 Task: Search one way flight ticket for 5 adults, 2 children, 1 infant in seat and 1 infant on lap in economy from Lynchburg: Lynchburg Regional Airport (preston Glenn Field) to Laramie: Laramie Regional Airport on 8-3-2023. Choice of flights is JetBlue. Number of bags: 2 carry on bags. Price is upto 88000. Outbound departure time preference is 5:15.
Action: Mouse moved to (315, 133)
Screenshot: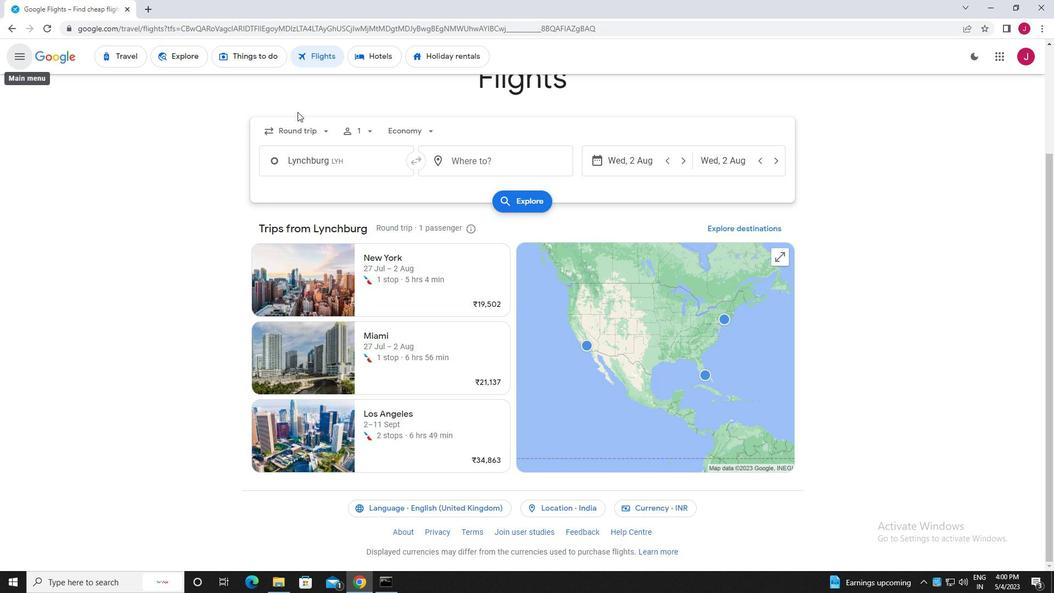 
Action: Mouse pressed left at (315, 133)
Screenshot: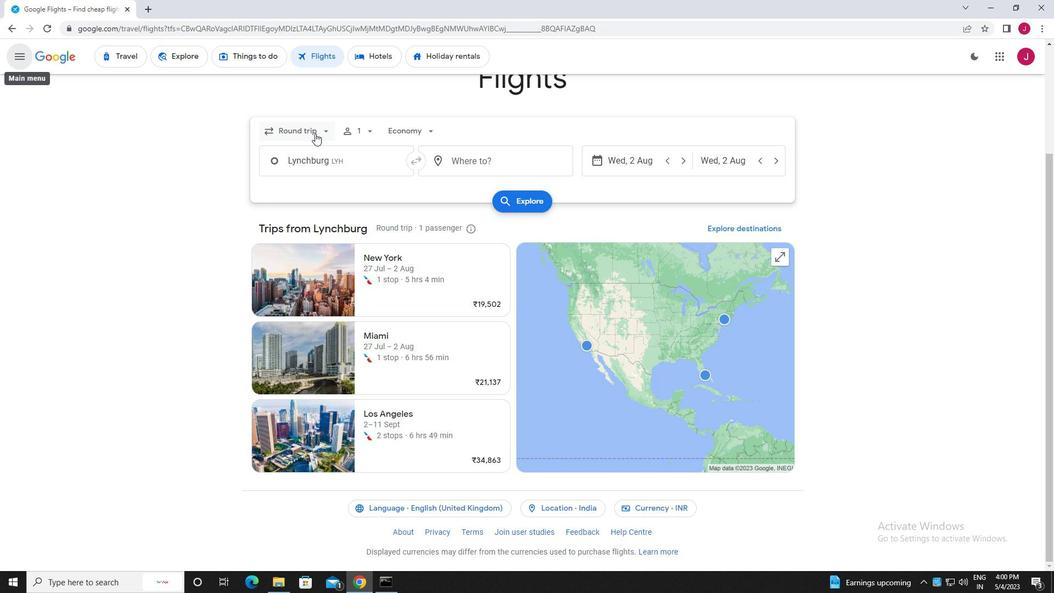 
Action: Mouse moved to (309, 181)
Screenshot: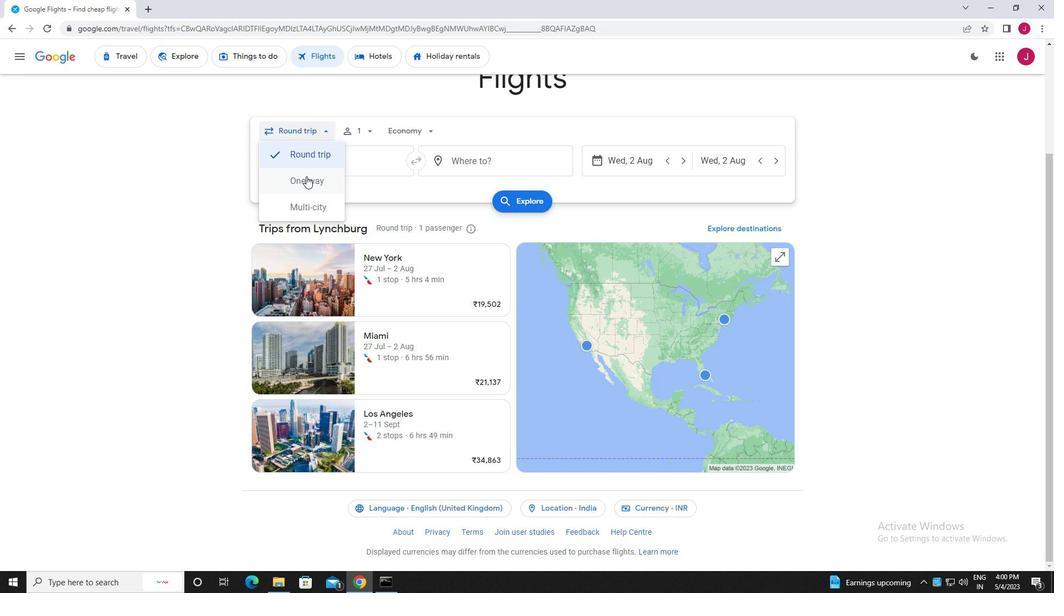 
Action: Mouse pressed left at (309, 181)
Screenshot: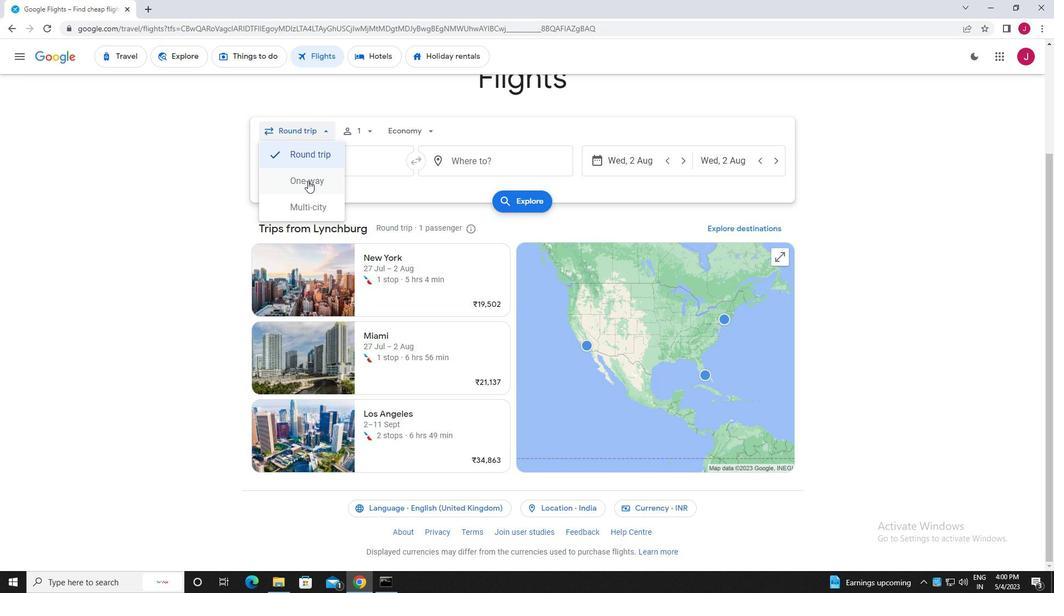 
Action: Mouse moved to (359, 131)
Screenshot: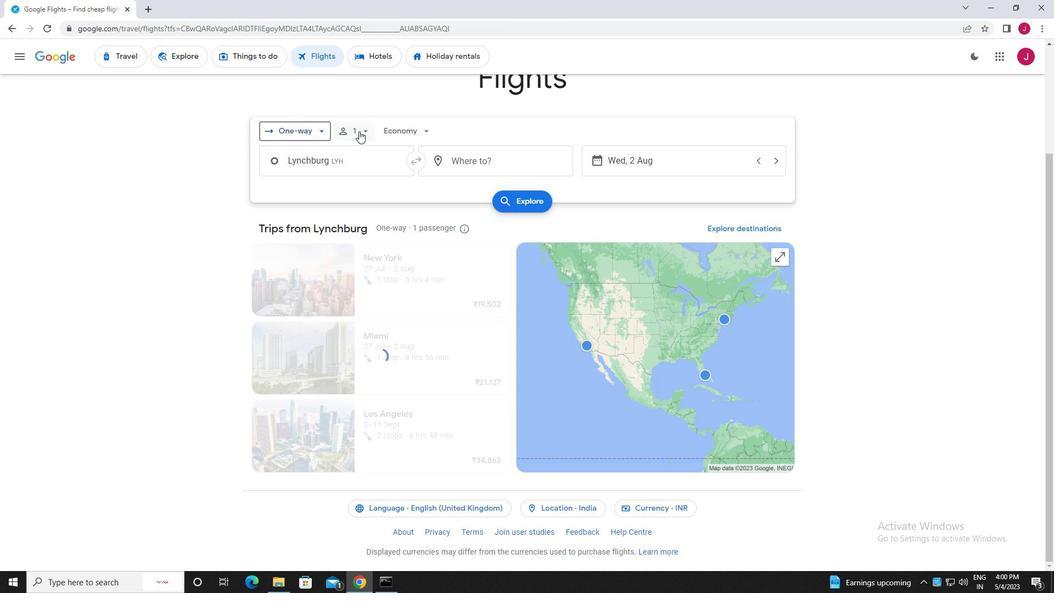 
Action: Mouse pressed left at (359, 131)
Screenshot: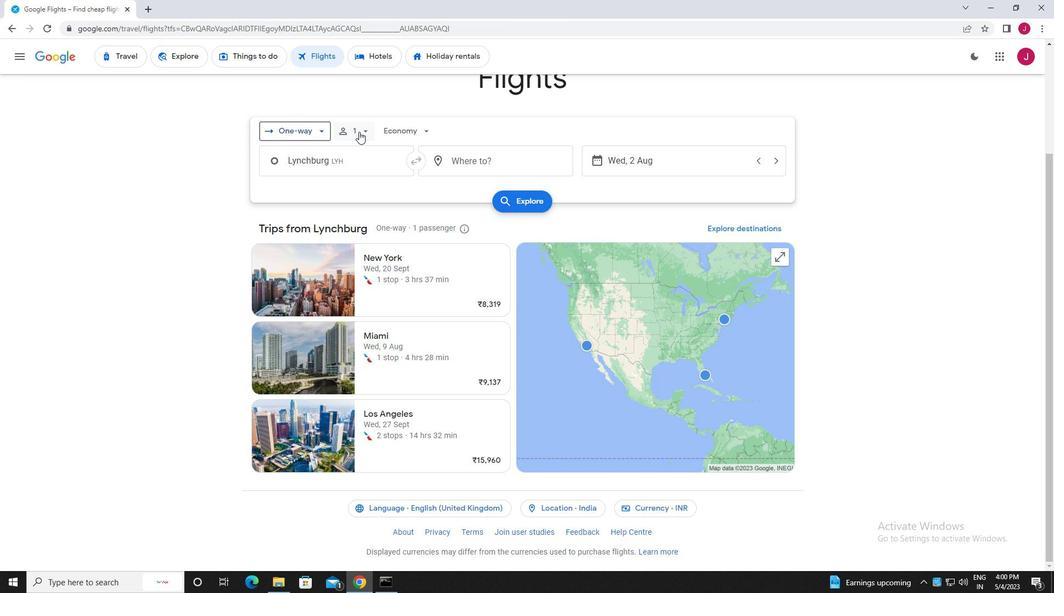 
Action: Mouse moved to (449, 161)
Screenshot: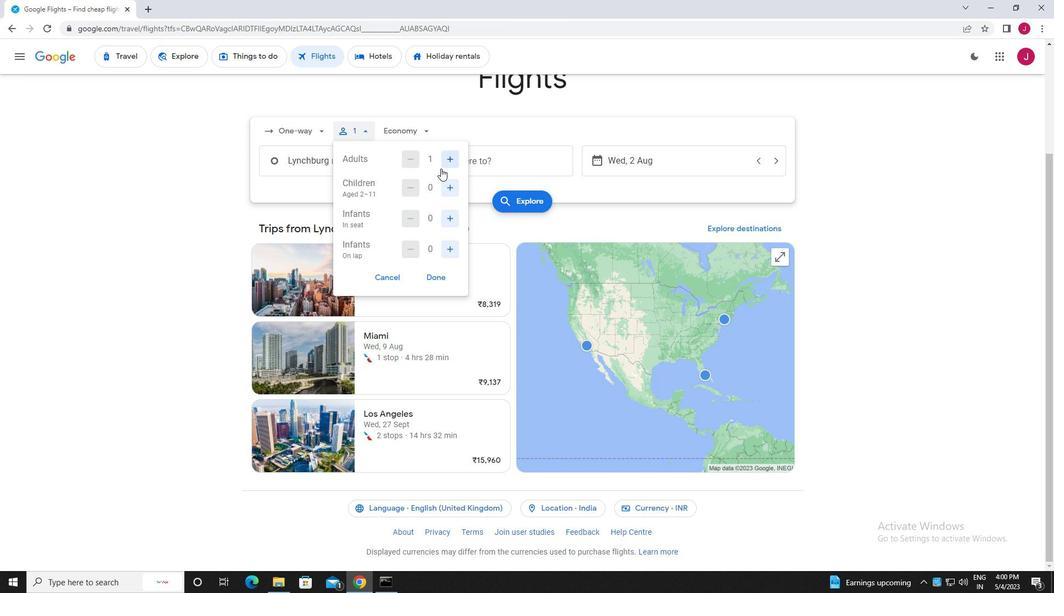 
Action: Mouse pressed left at (449, 161)
Screenshot: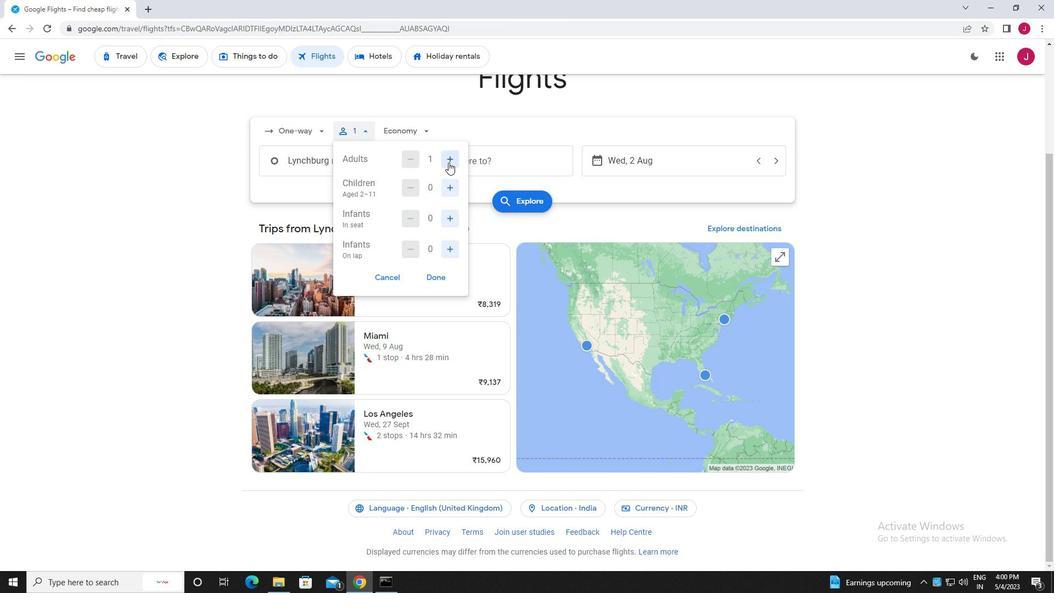 
Action: Mouse pressed left at (449, 161)
Screenshot: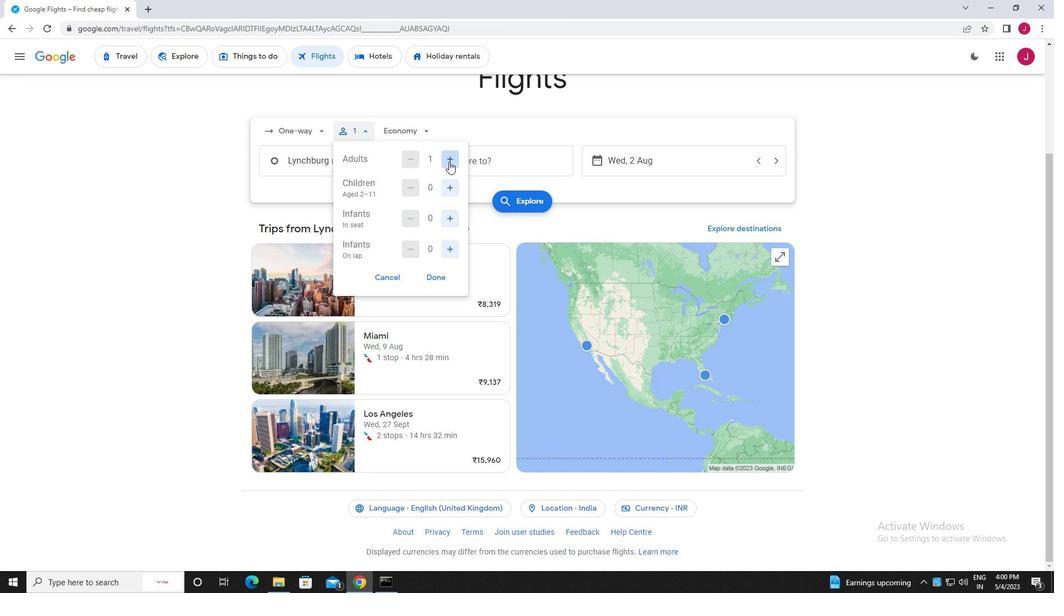 
Action: Mouse moved to (449, 161)
Screenshot: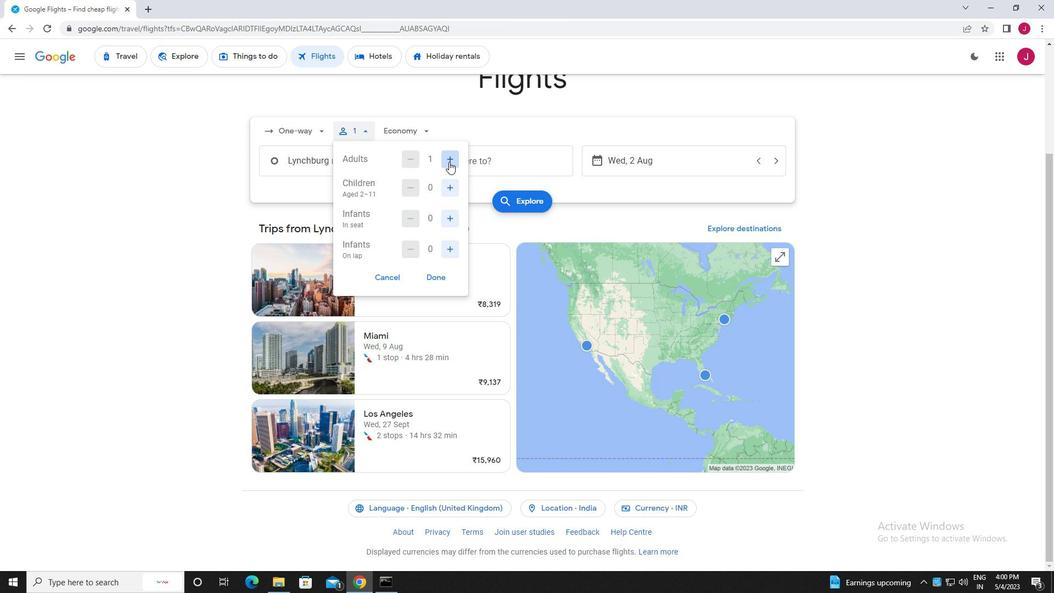 
Action: Mouse pressed left at (449, 161)
Screenshot: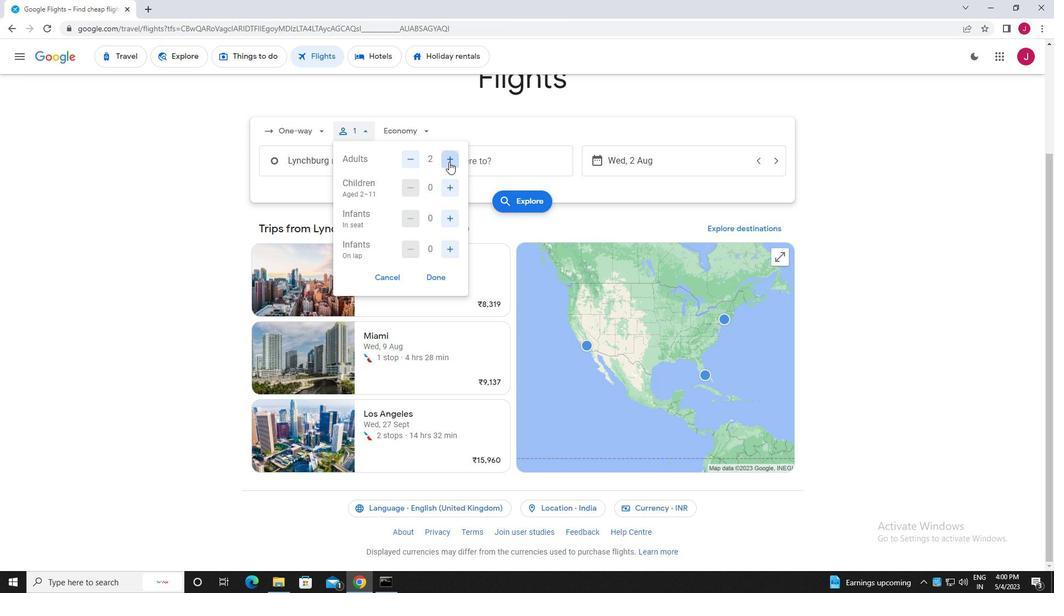 
Action: Mouse moved to (449, 161)
Screenshot: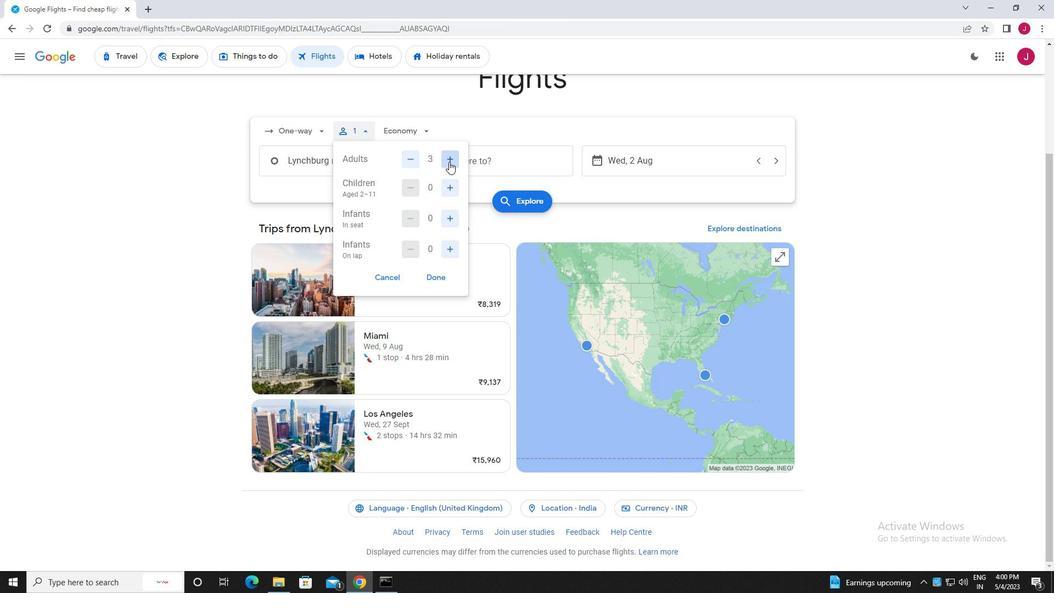 
Action: Mouse pressed left at (449, 161)
Screenshot: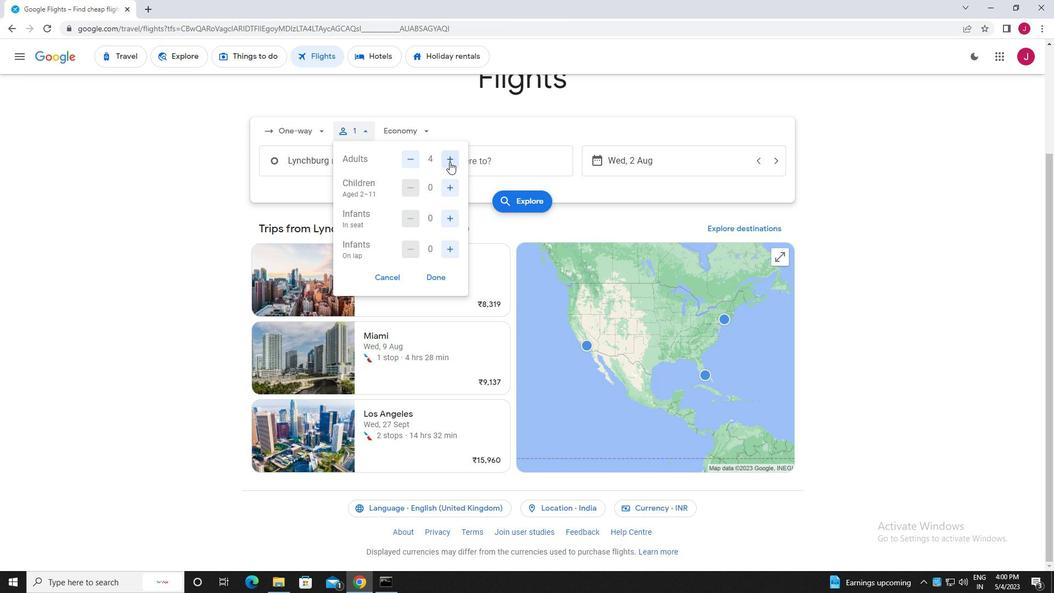 
Action: Mouse moved to (448, 188)
Screenshot: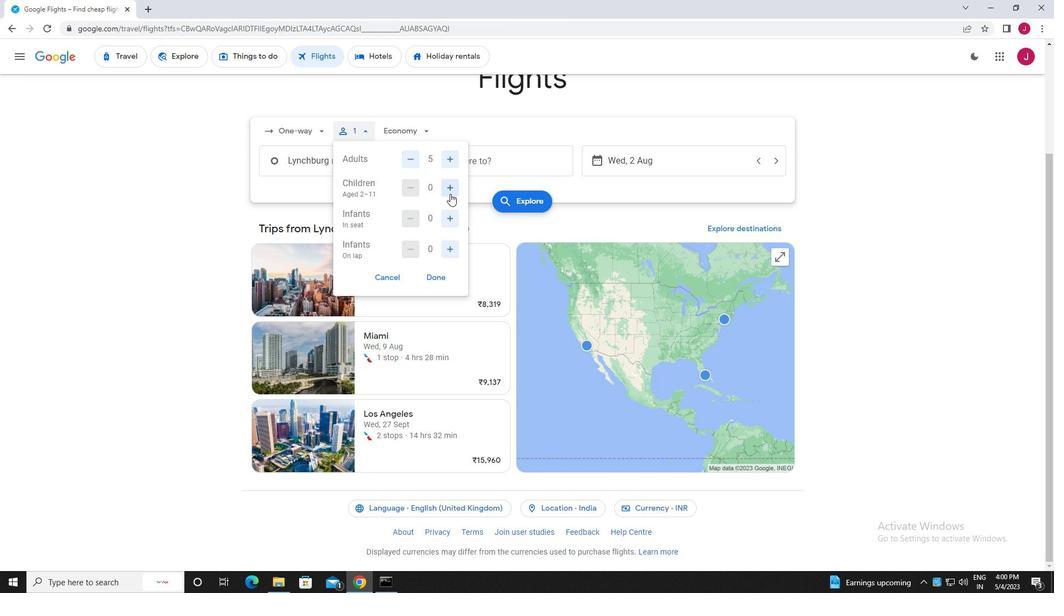 
Action: Mouse pressed left at (448, 188)
Screenshot: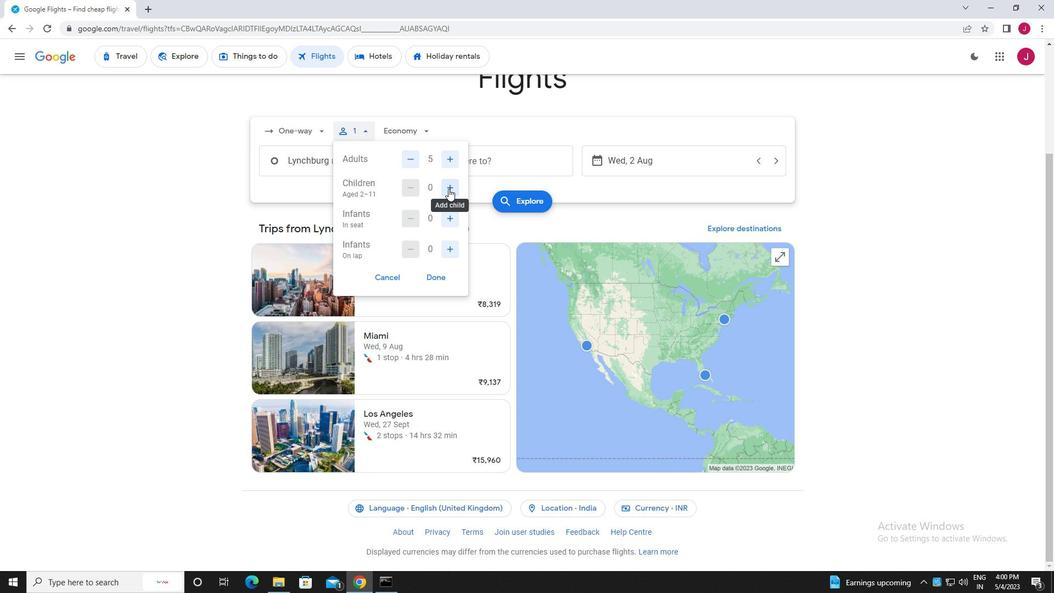 
Action: Mouse pressed left at (448, 188)
Screenshot: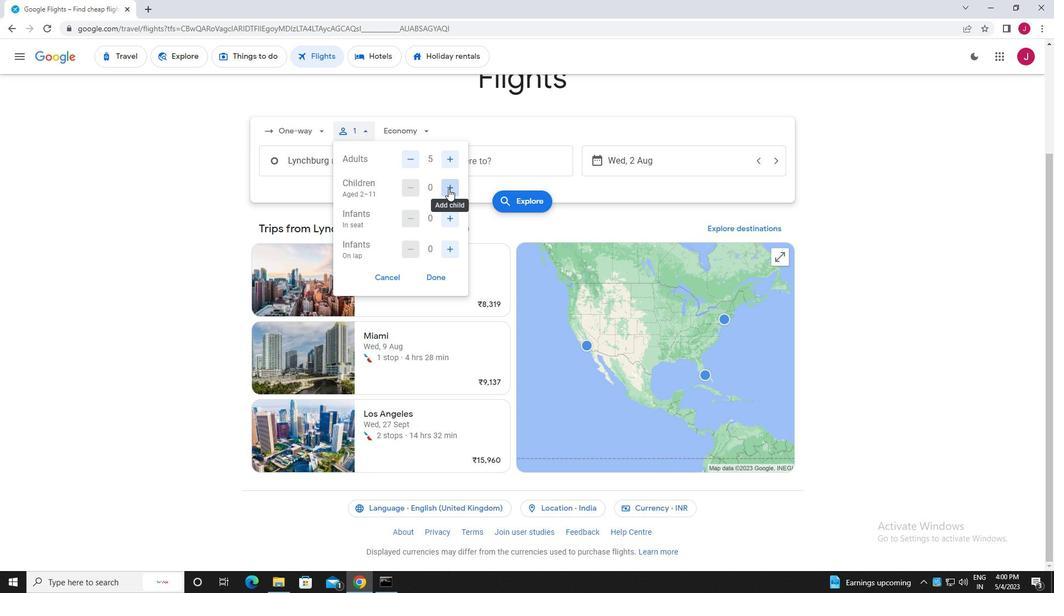 
Action: Mouse moved to (448, 220)
Screenshot: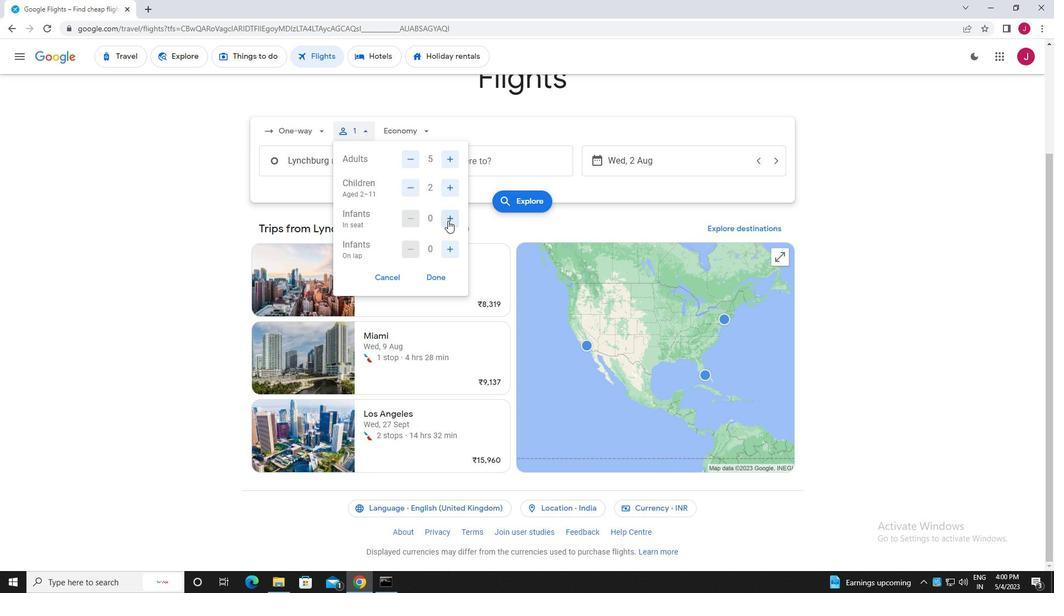 
Action: Mouse pressed left at (448, 220)
Screenshot: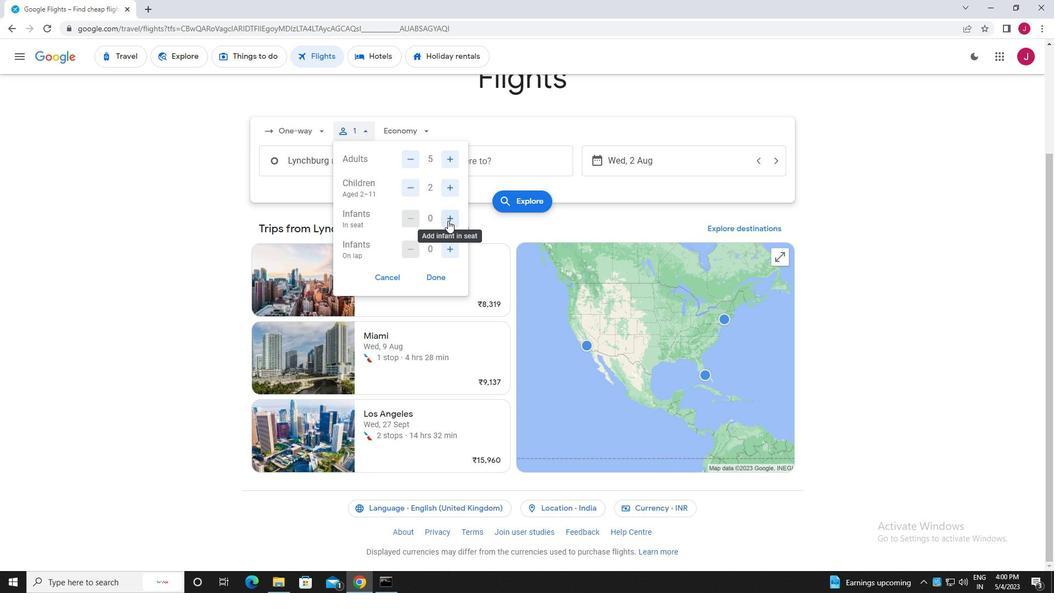 
Action: Mouse moved to (450, 248)
Screenshot: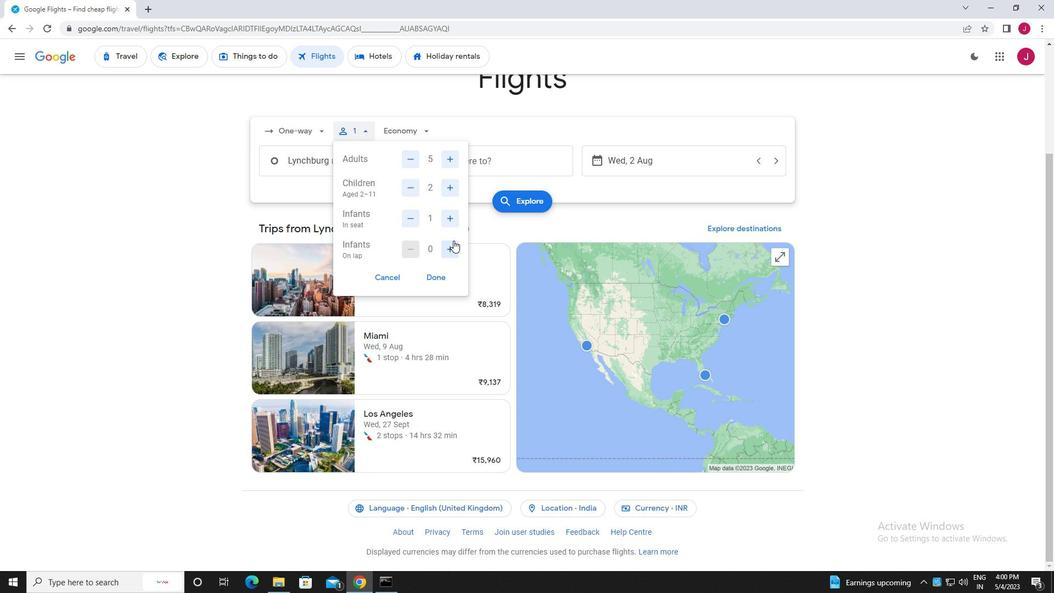 
Action: Mouse pressed left at (450, 248)
Screenshot: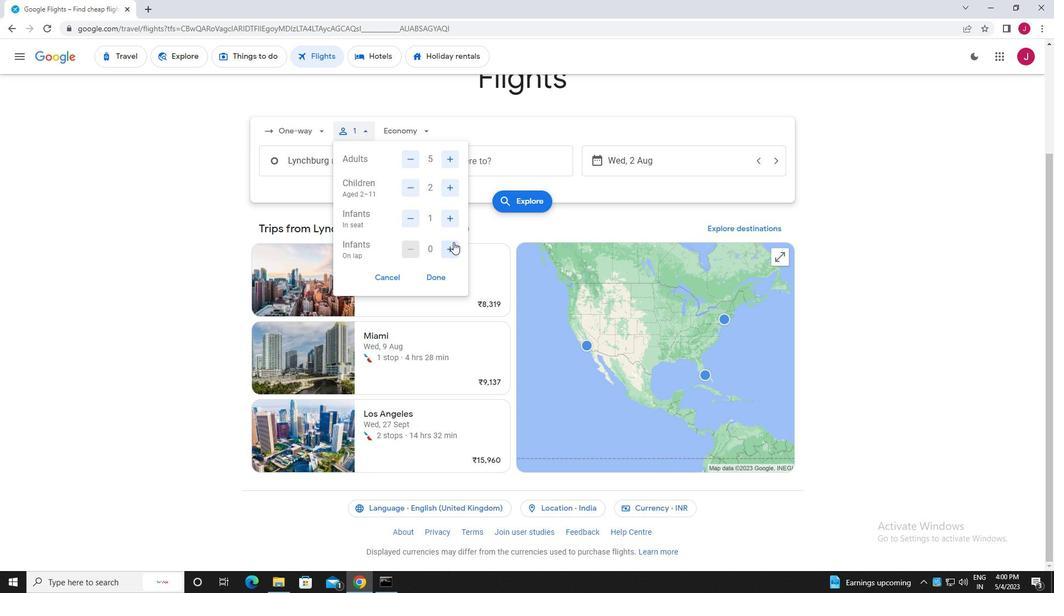 
Action: Mouse moved to (428, 280)
Screenshot: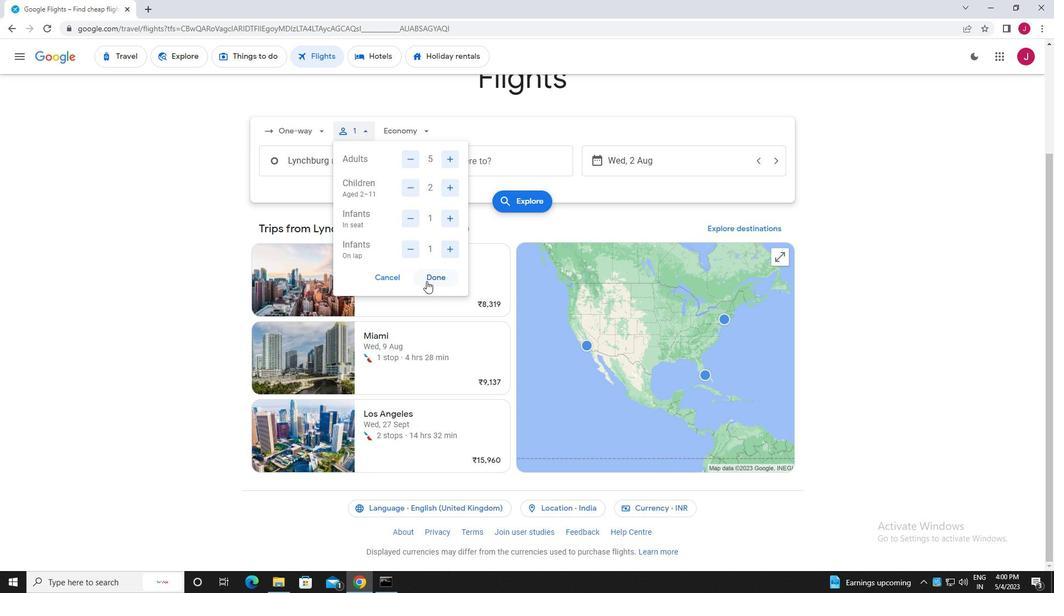 
Action: Mouse pressed left at (428, 280)
Screenshot: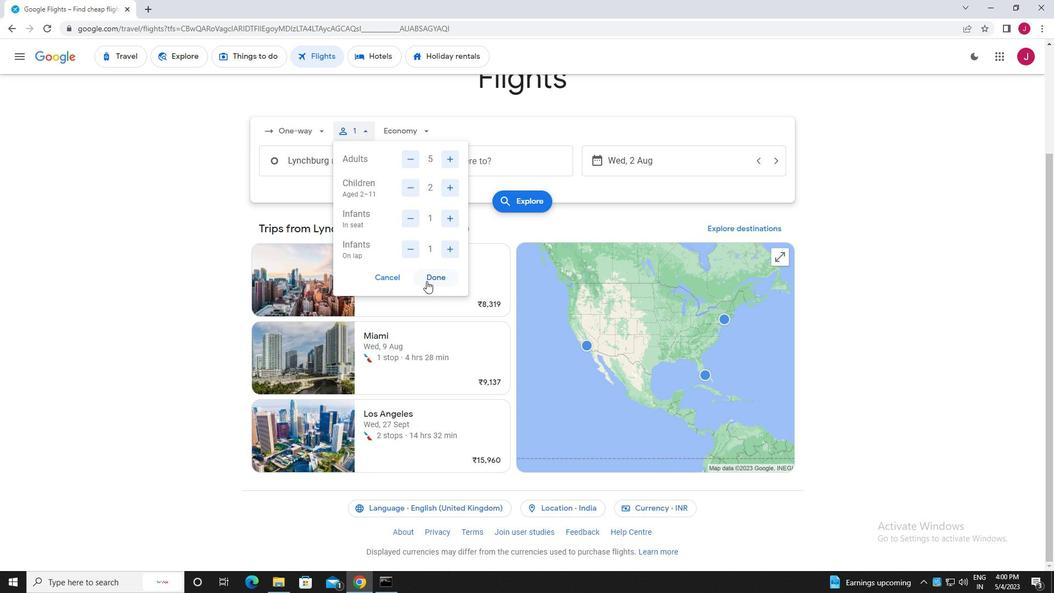 
Action: Mouse moved to (420, 133)
Screenshot: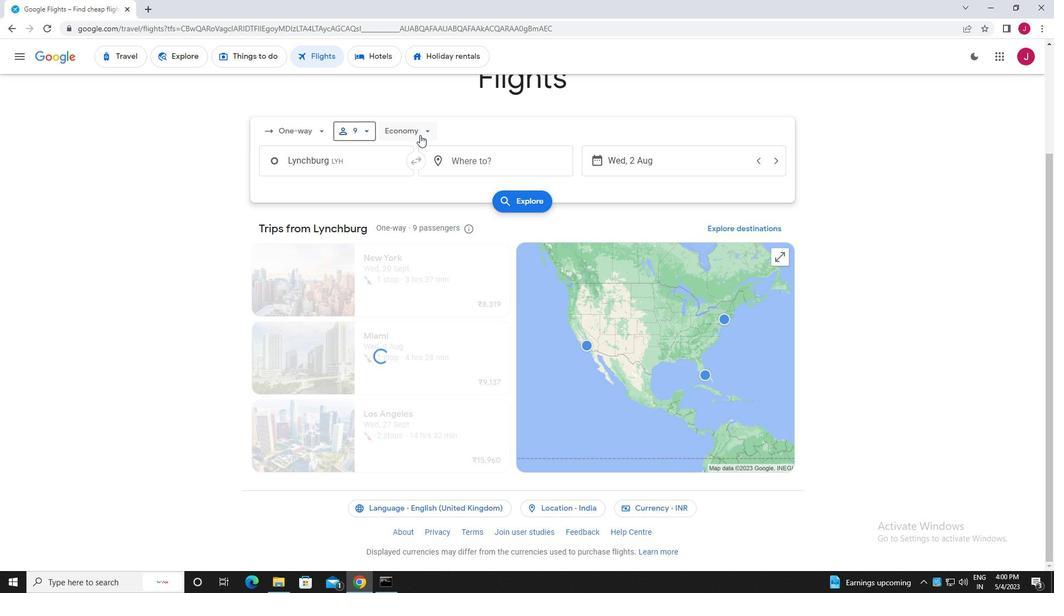 
Action: Mouse pressed left at (420, 133)
Screenshot: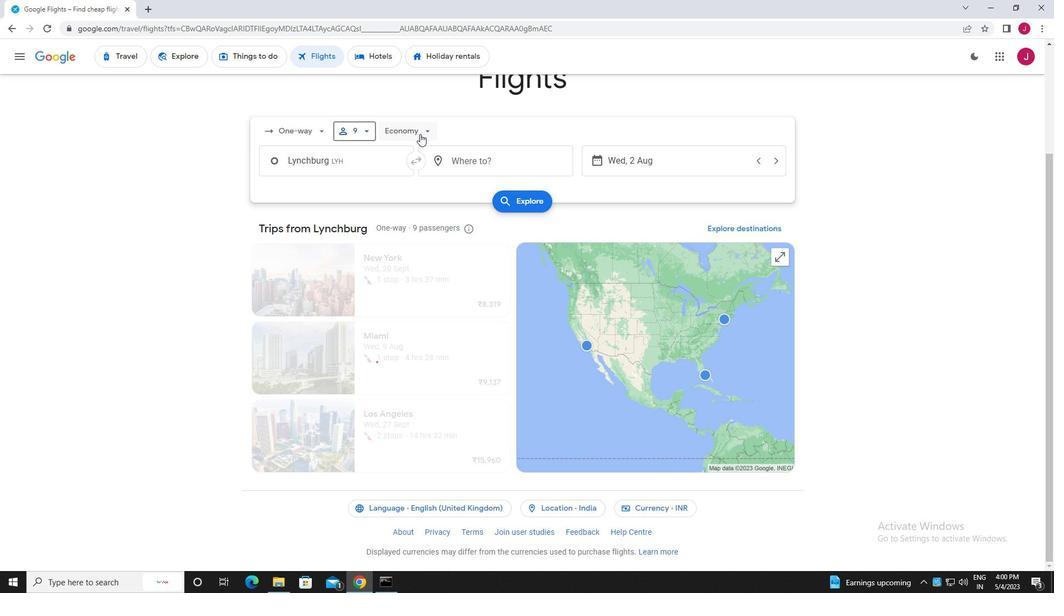 
Action: Mouse moved to (430, 151)
Screenshot: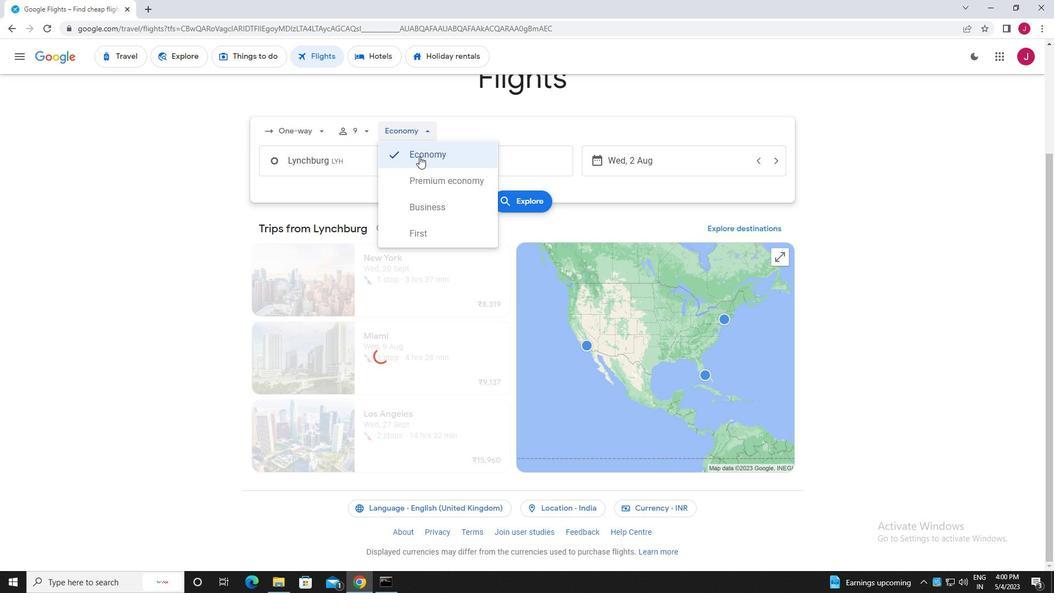 
Action: Mouse pressed left at (430, 151)
Screenshot: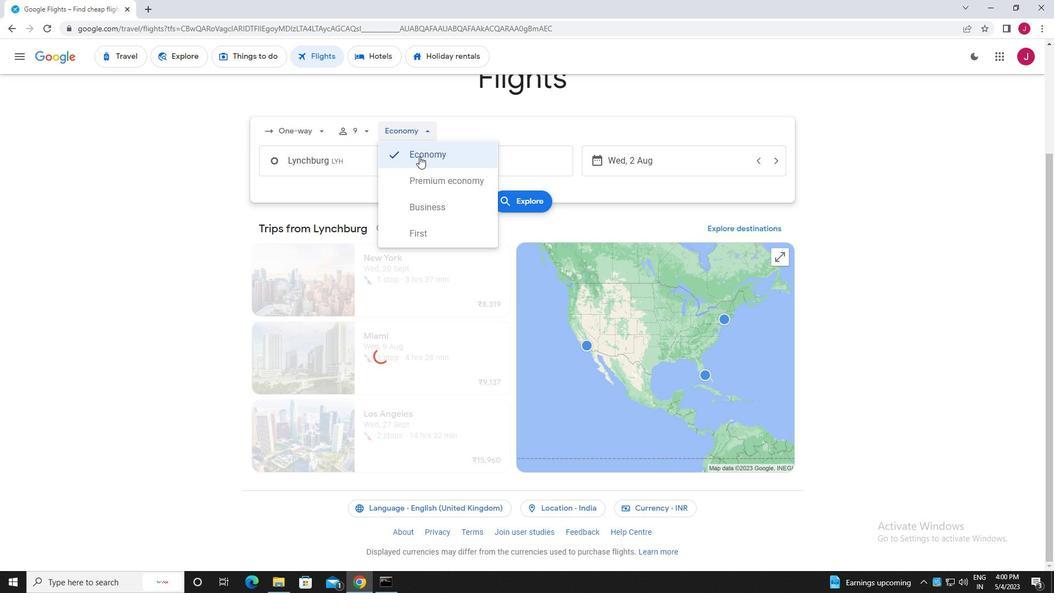 
Action: Mouse moved to (362, 160)
Screenshot: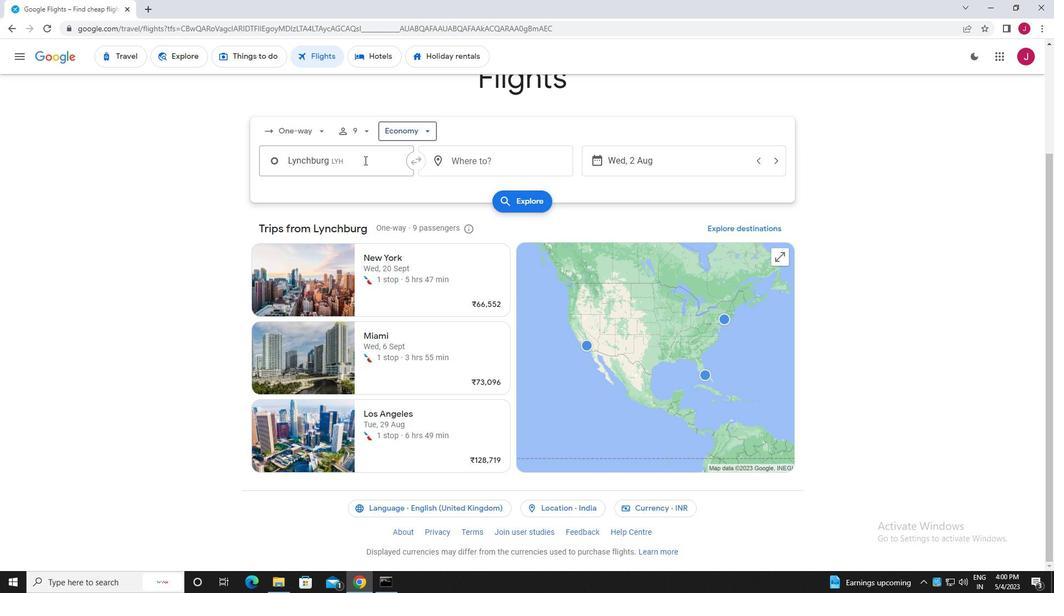
Action: Mouse pressed left at (362, 160)
Screenshot: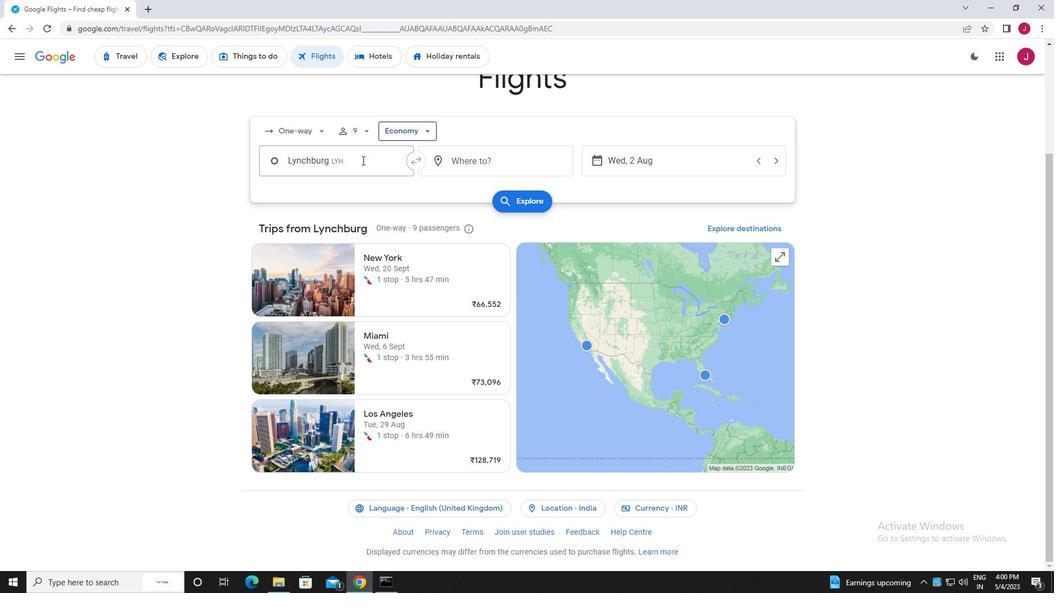 
Action: Mouse moved to (361, 159)
Screenshot: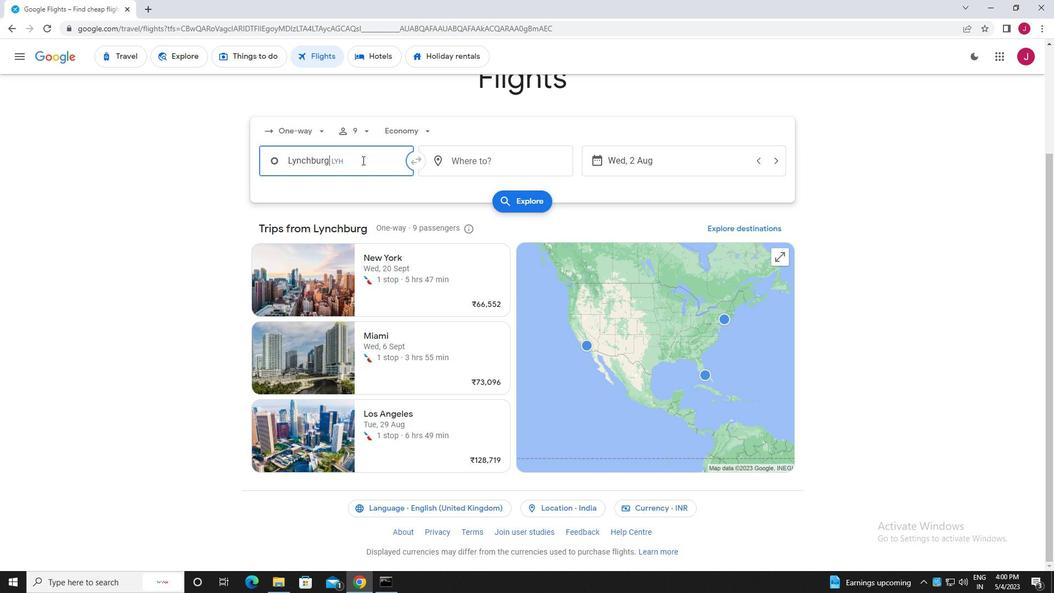 
Action: Key pressed lynch
Screenshot: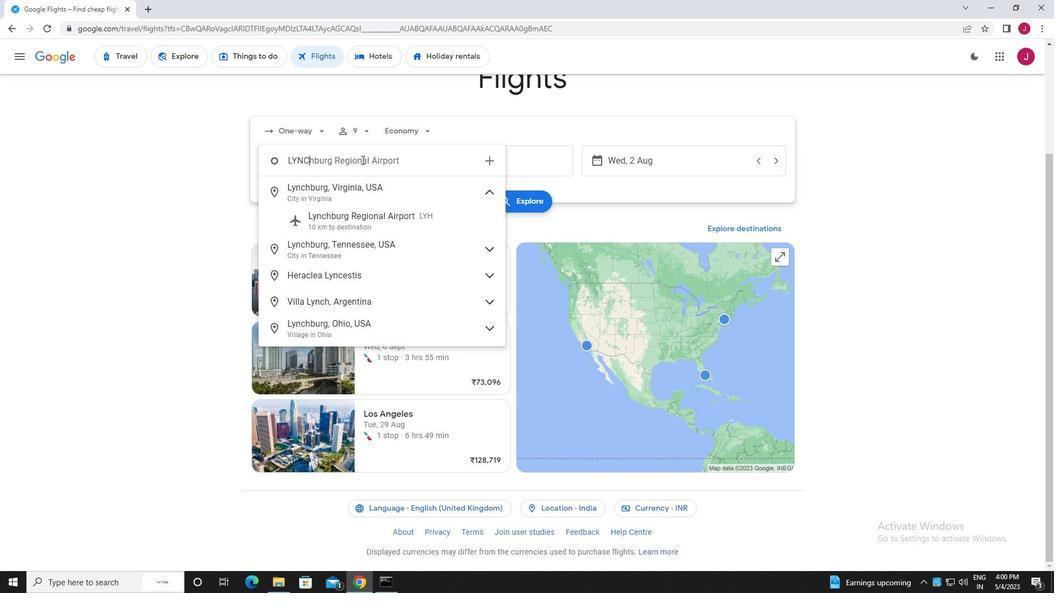 
Action: Mouse moved to (375, 217)
Screenshot: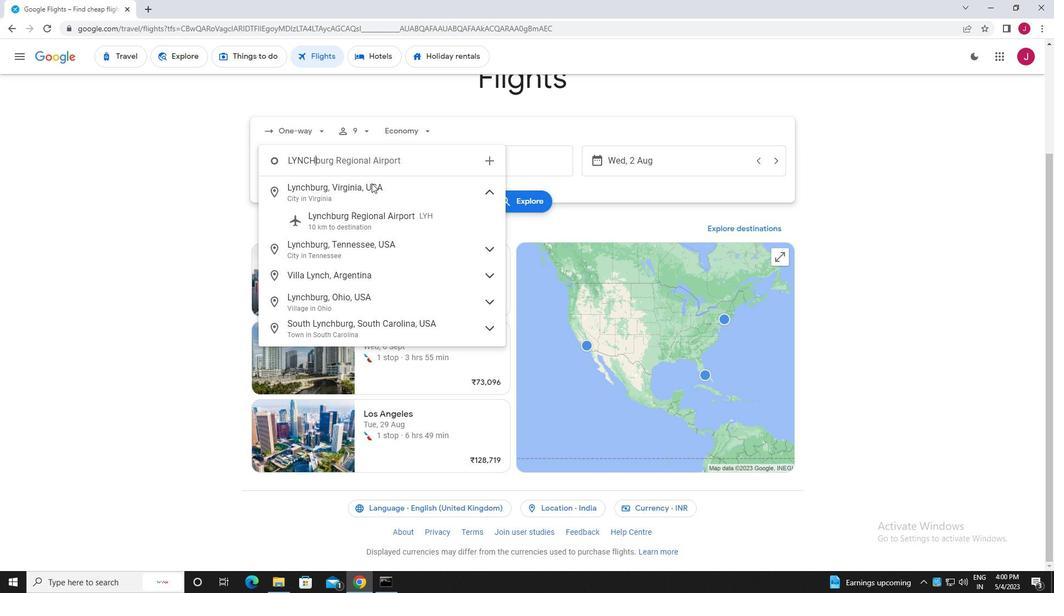 
Action: Mouse pressed left at (375, 217)
Screenshot: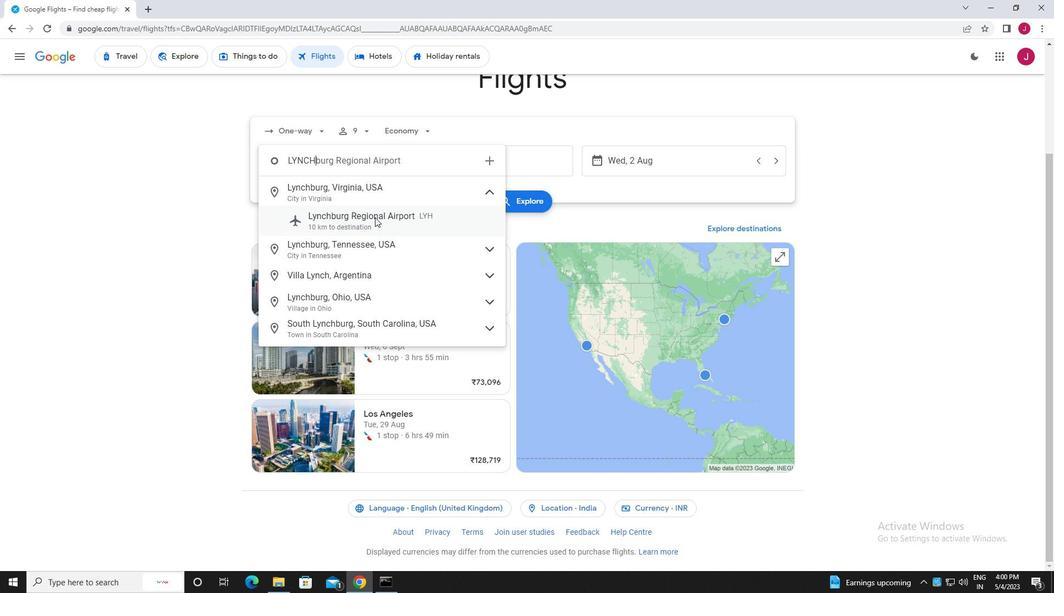 
Action: Mouse moved to (484, 164)
Screenshot: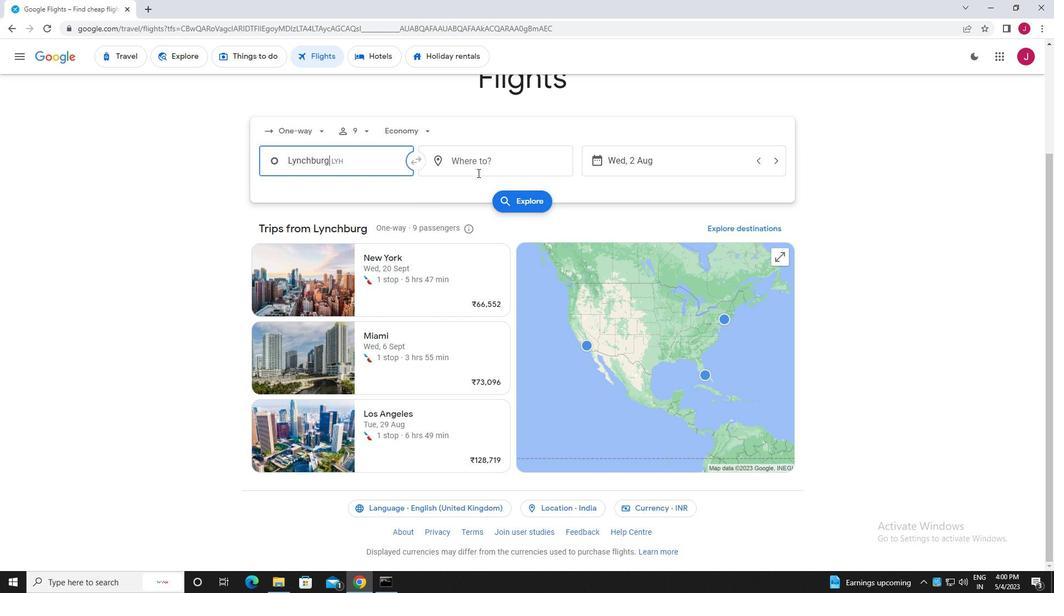 
Action: Mouse pressed left at (484, 164)
Screenshot: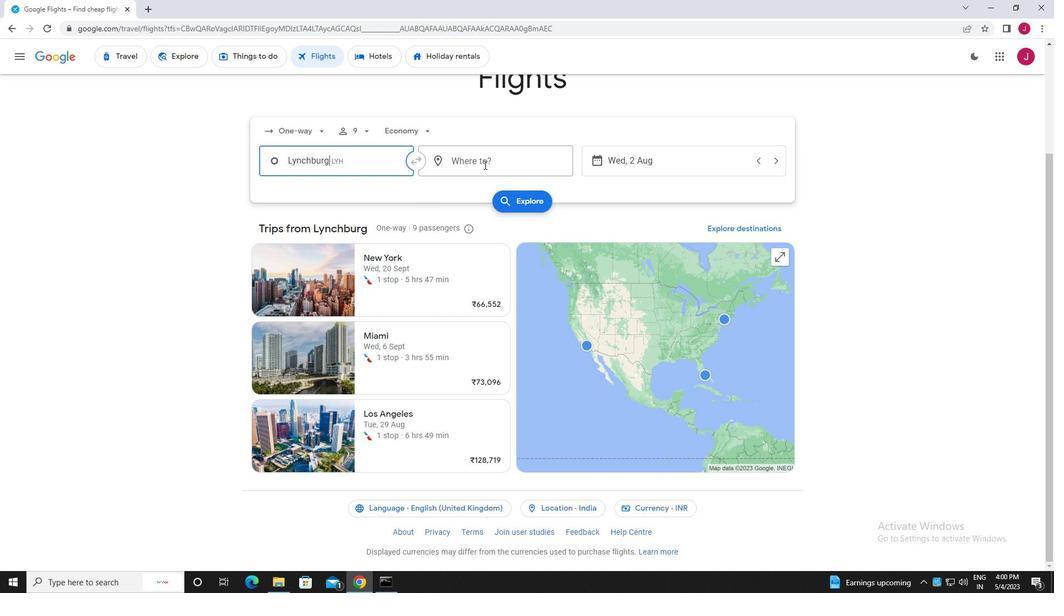 
Action: Mouse moved to (483, 164)
Screenshot: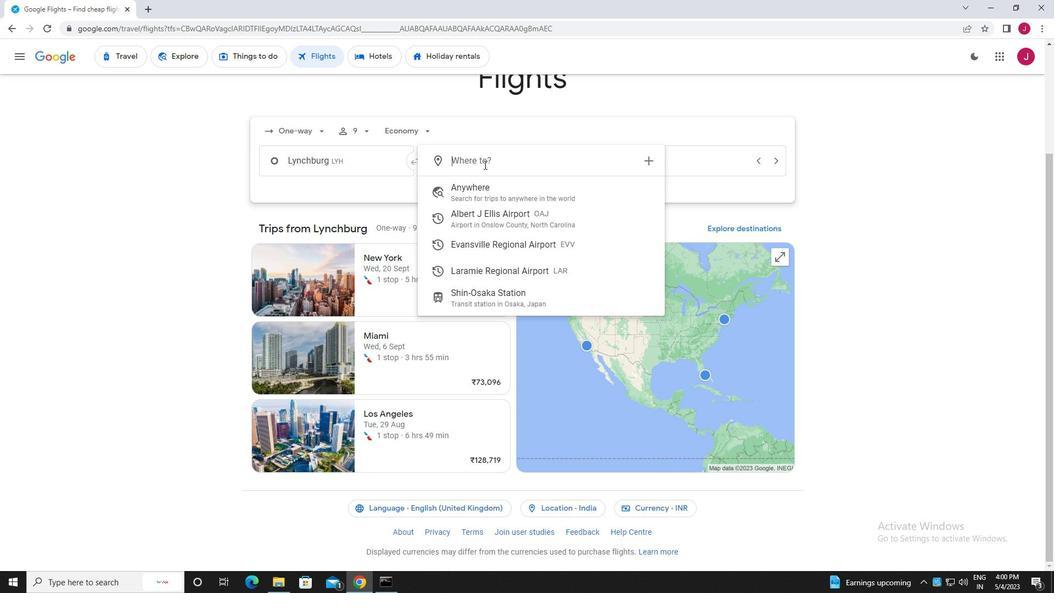 
Action: Key pressed laram
Screenshot: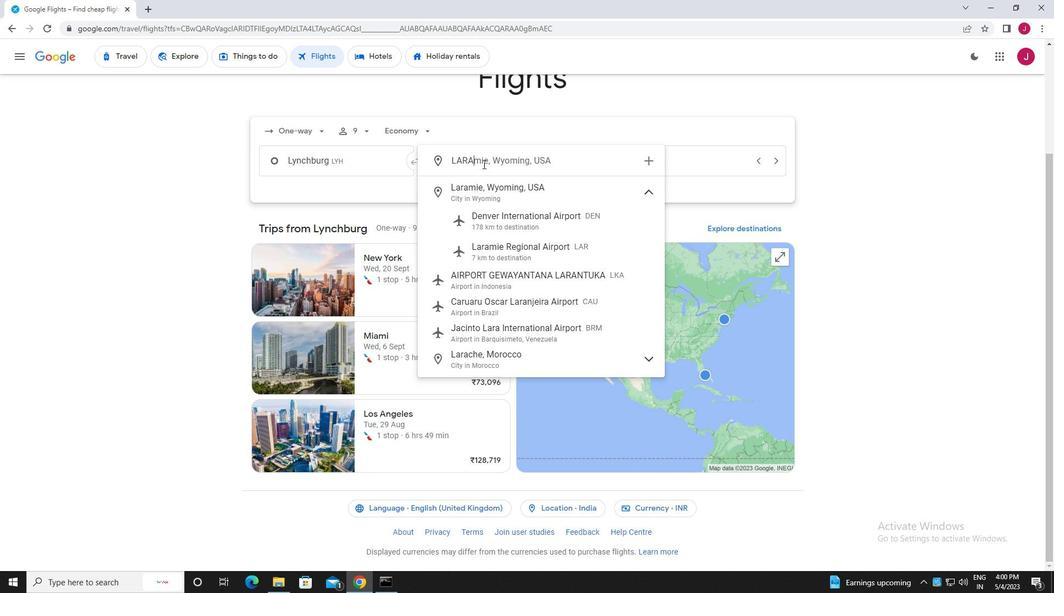 
Action: Mouse moved to (524, 248)
Screenshot: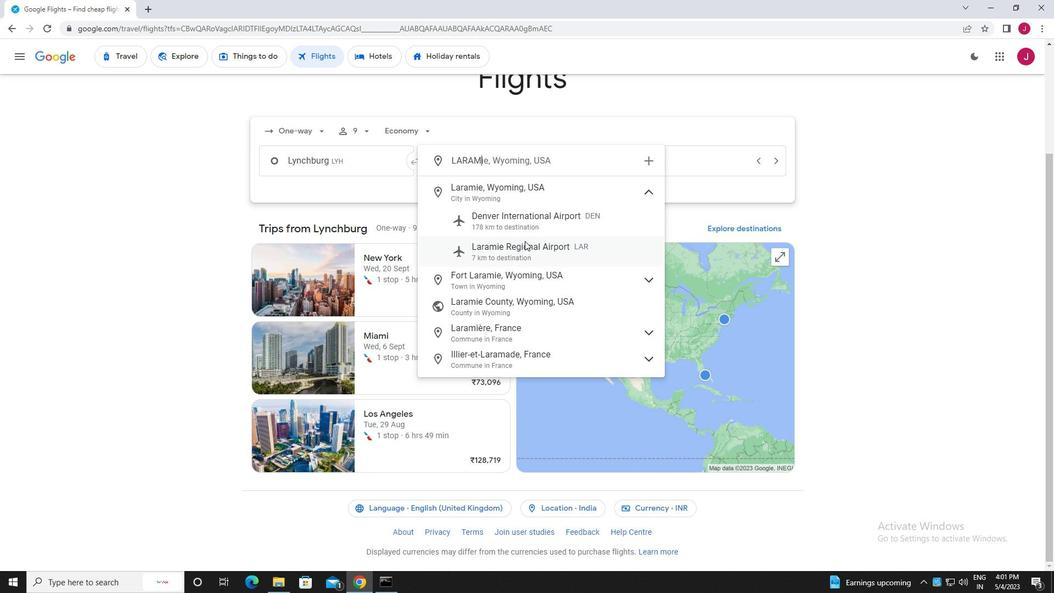 
Action: Mouse pressed left at (524, 248)
Screenshot: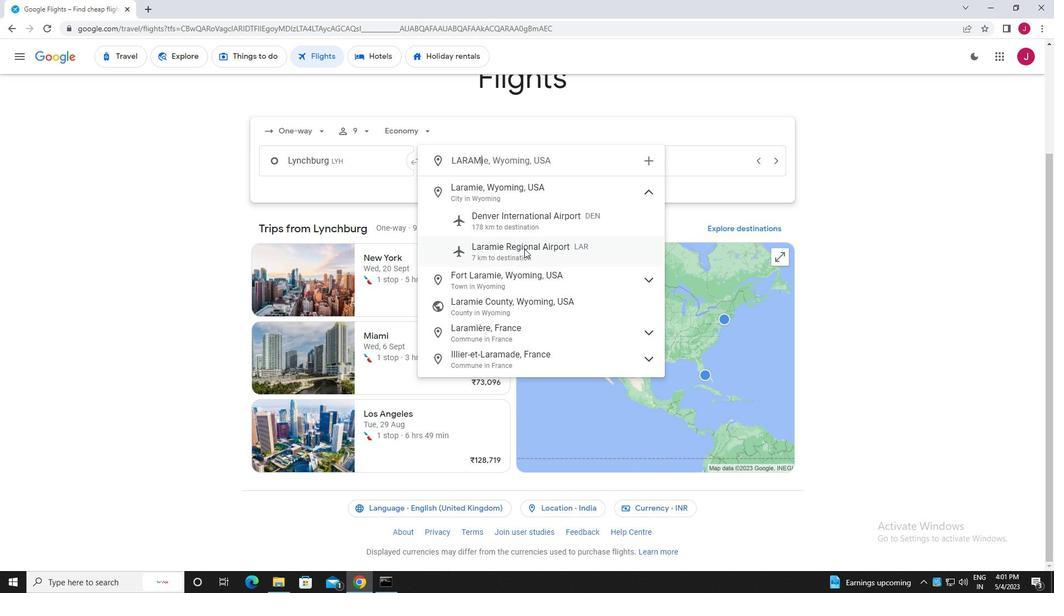 
Action: Mouse moved to (636, 163)
Screenshot: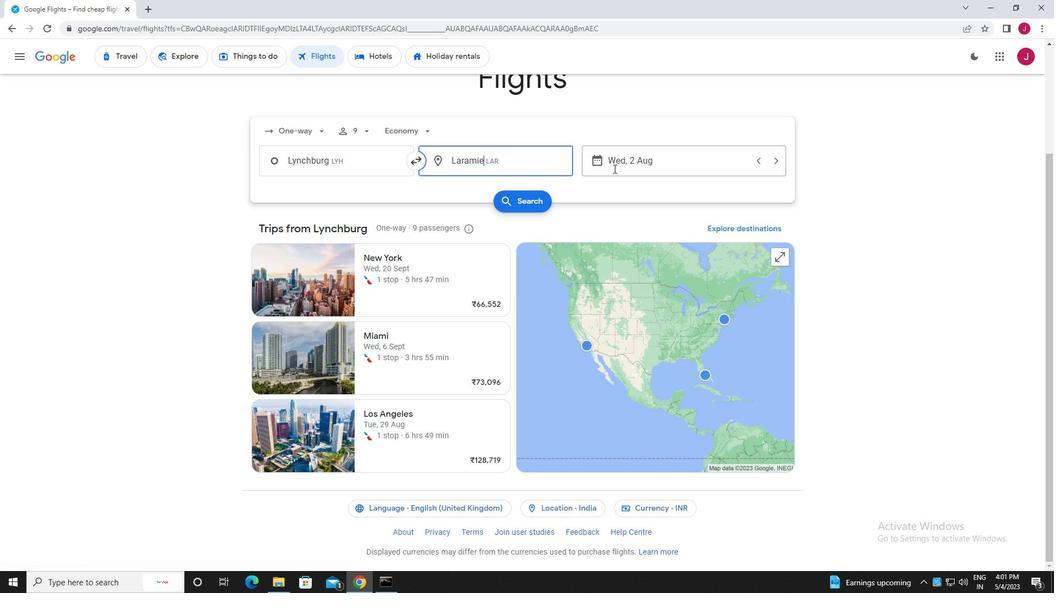 
Action: Mouse pressed left at (636, 163)
Screenshot: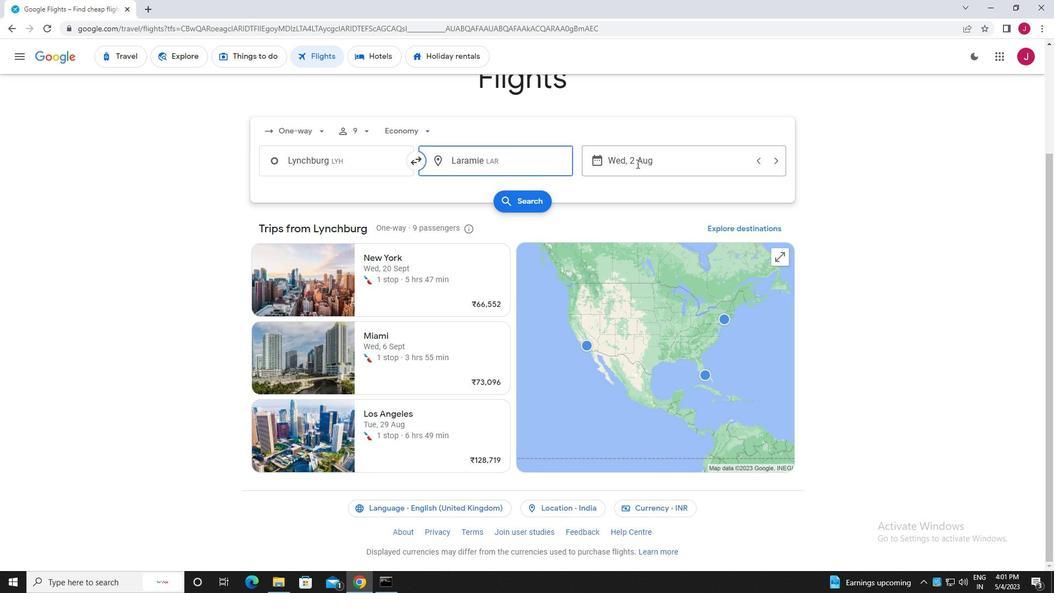 
Action: Mouse moved to (500, 249)
Screenshot: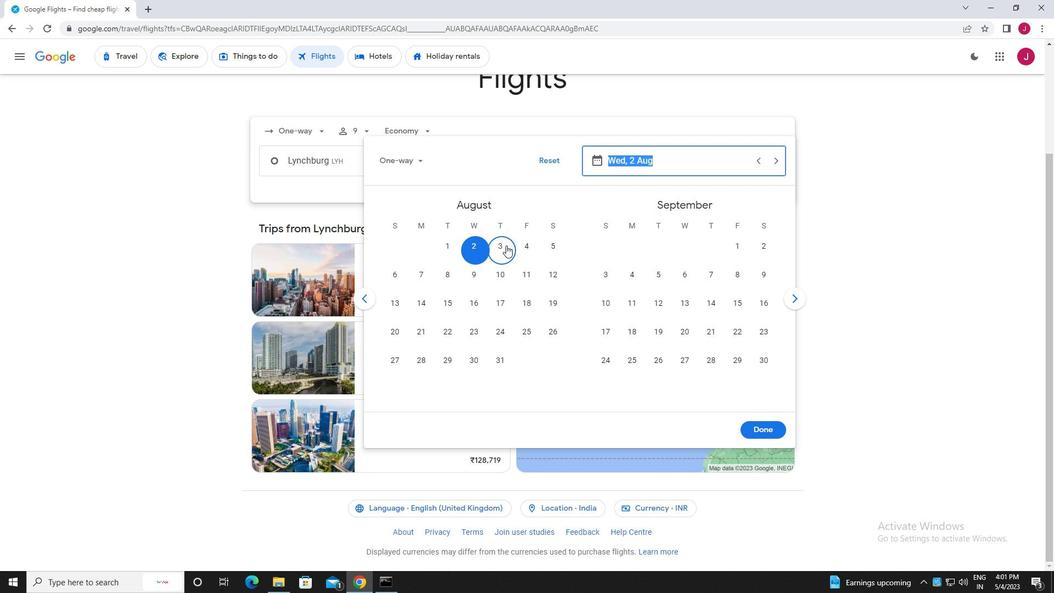 
Action: Mouse pressed left at (500, 249)
Screenshot: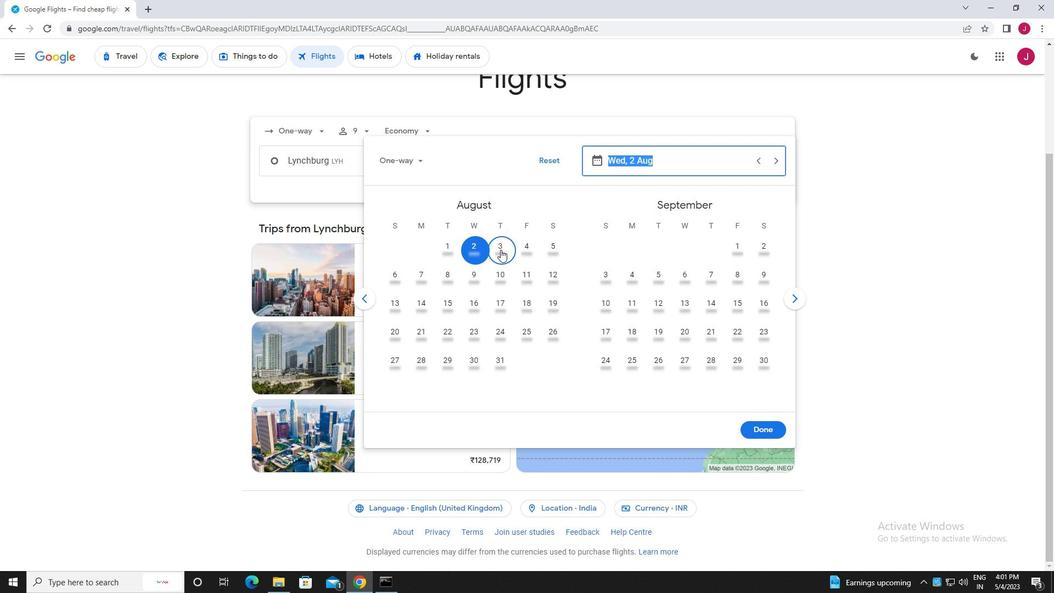 
Action: Mouse moved to (776, 427)
Screenshot: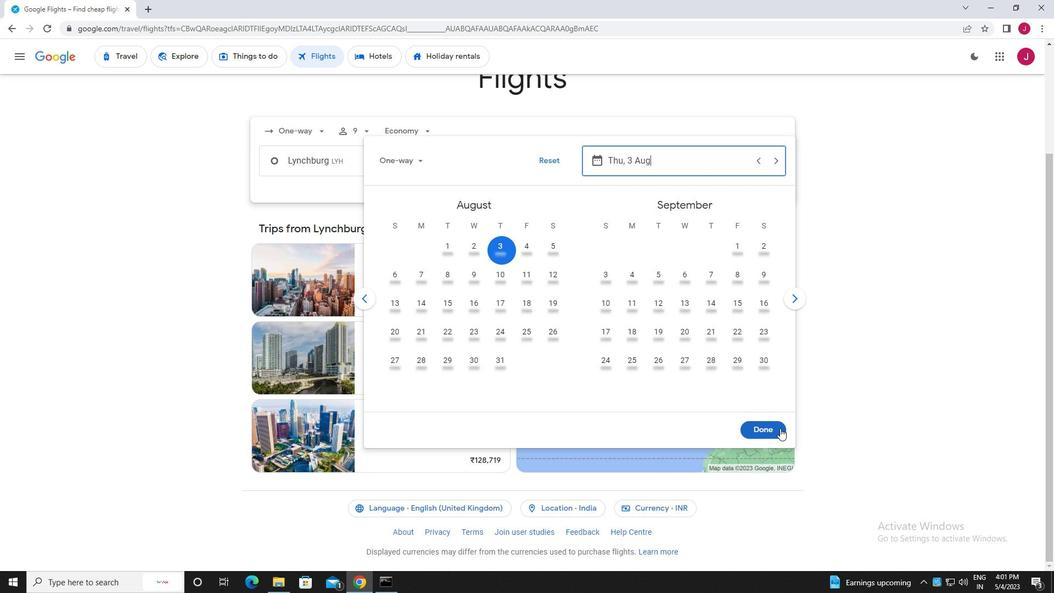 
Action: Mouse pressed left at (776, 427)
Screenshot: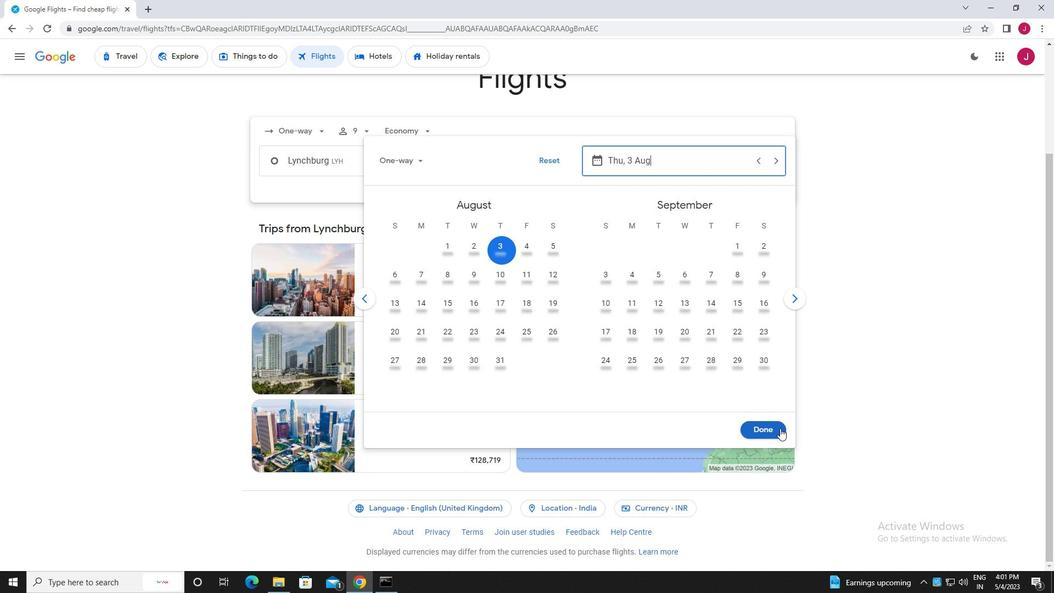 
Action: Mouse moved to (529, 203)
Screenshot: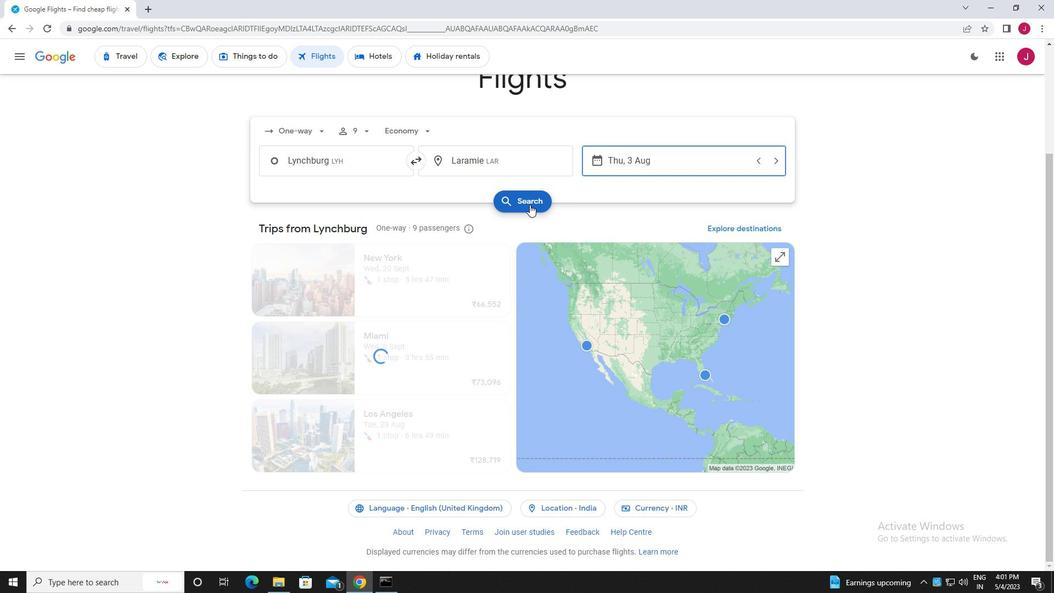 
Action: Mouse pressed left at (529, 203)
Screenshot: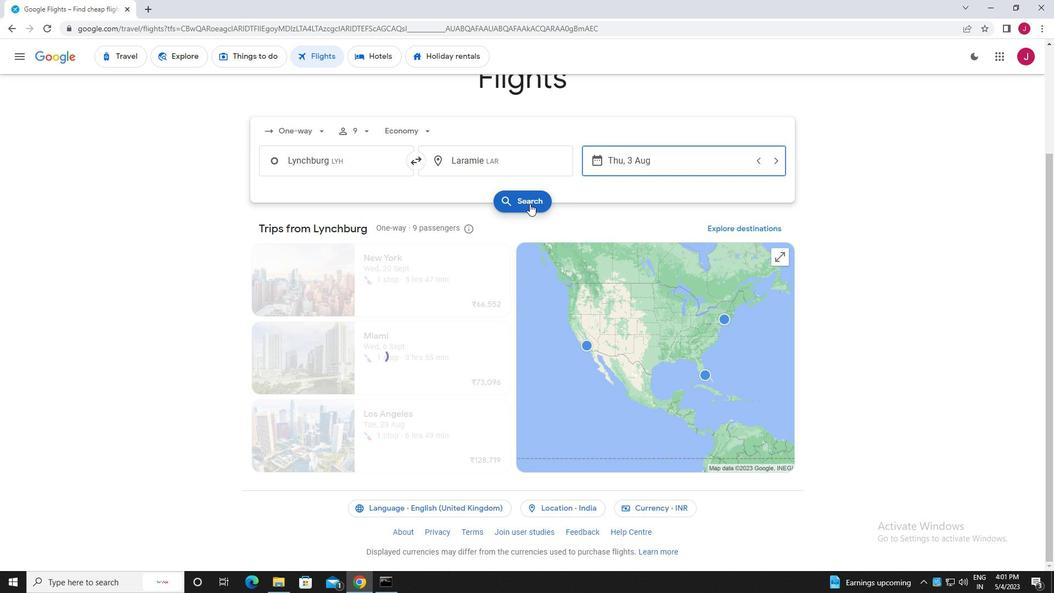 
Action: Mouse moved to (279, 159)
Screenshot: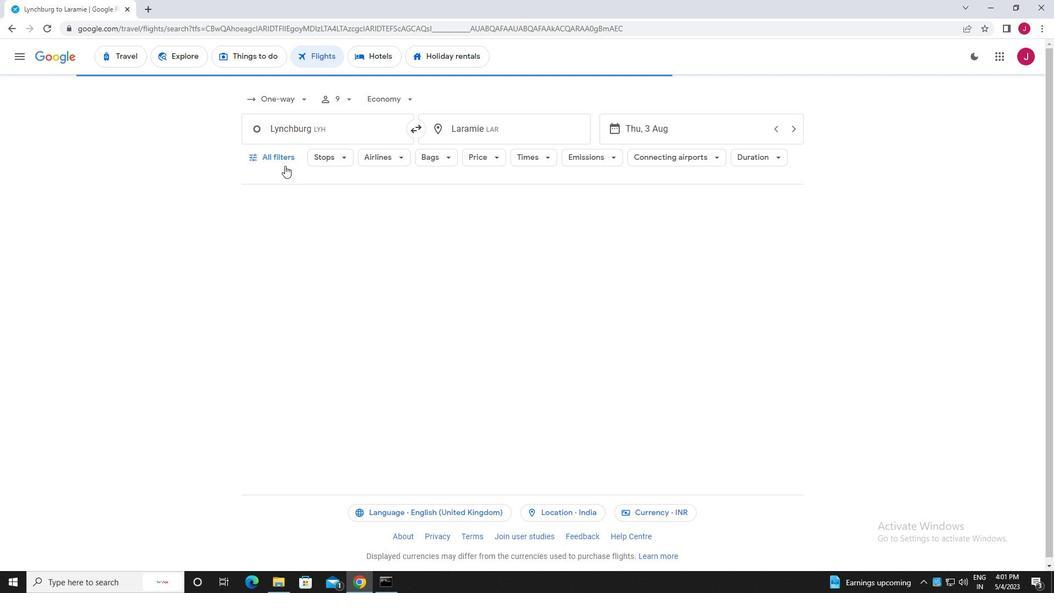 
Action: Mouse pressed left at (279, 159)
Screenshot: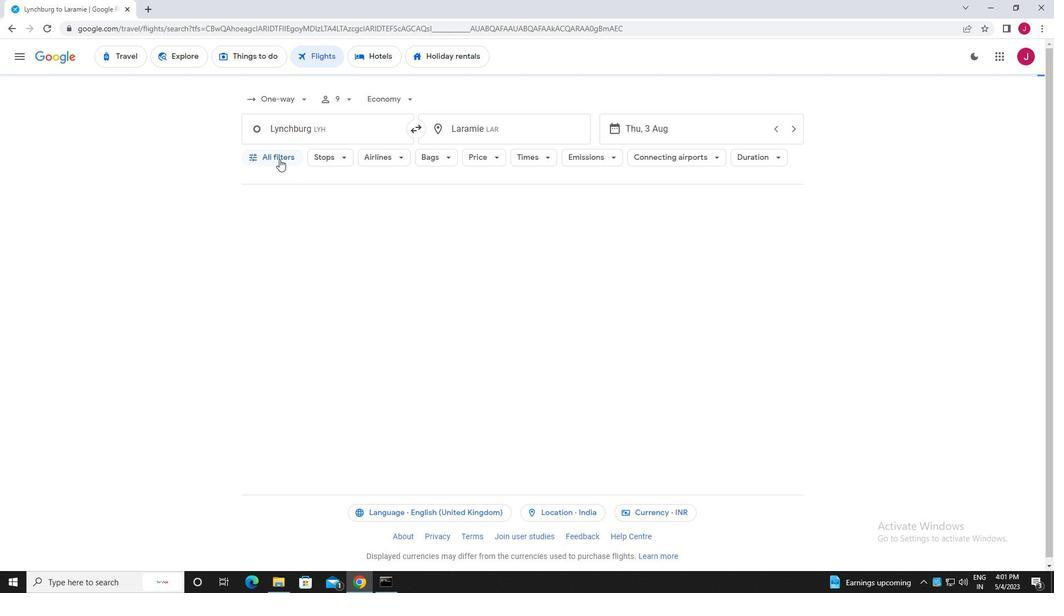 
Action: Mouse moved to (328, 224)
Screenshot: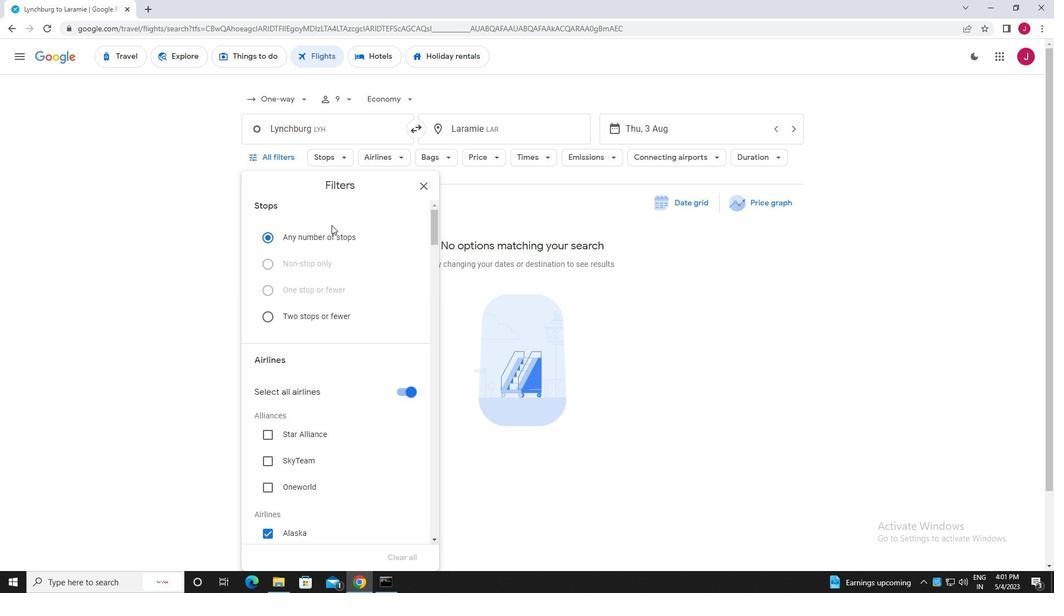 
Action: Mouse scrolled (328, 223) with delta (0, 0)
Screenshot: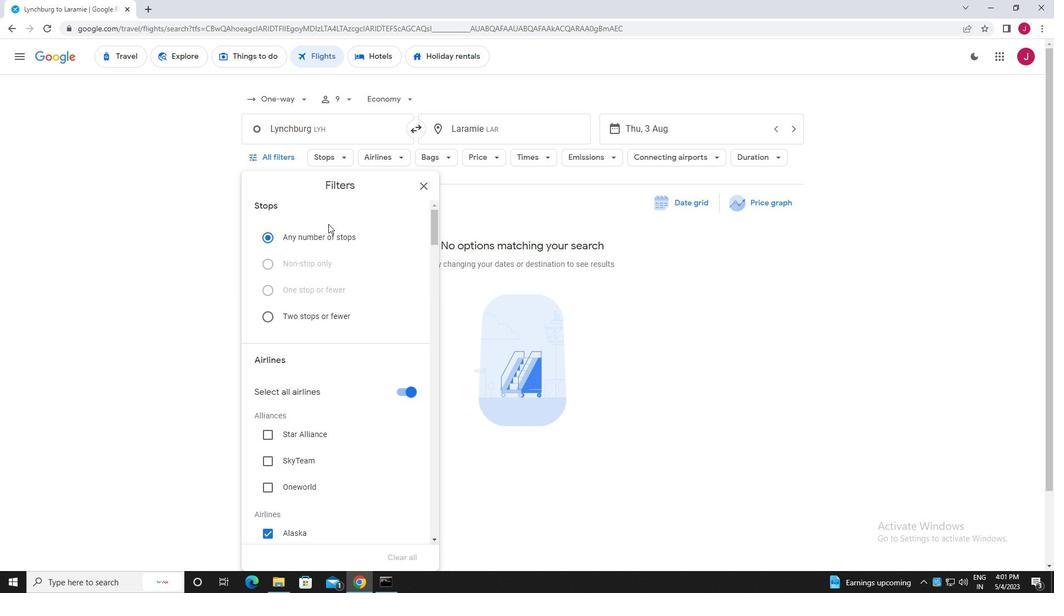 
Action: Mouse moved to (346, 234)
Screenshot: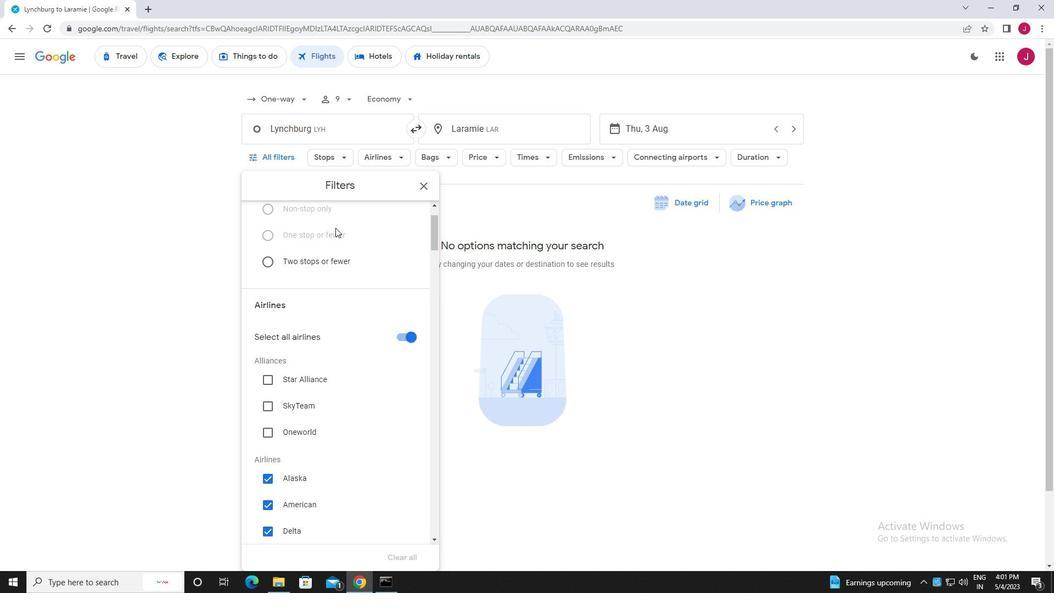 
Action: Mouse scrolled (346, 233) with delta (0, 0)
Screenshot: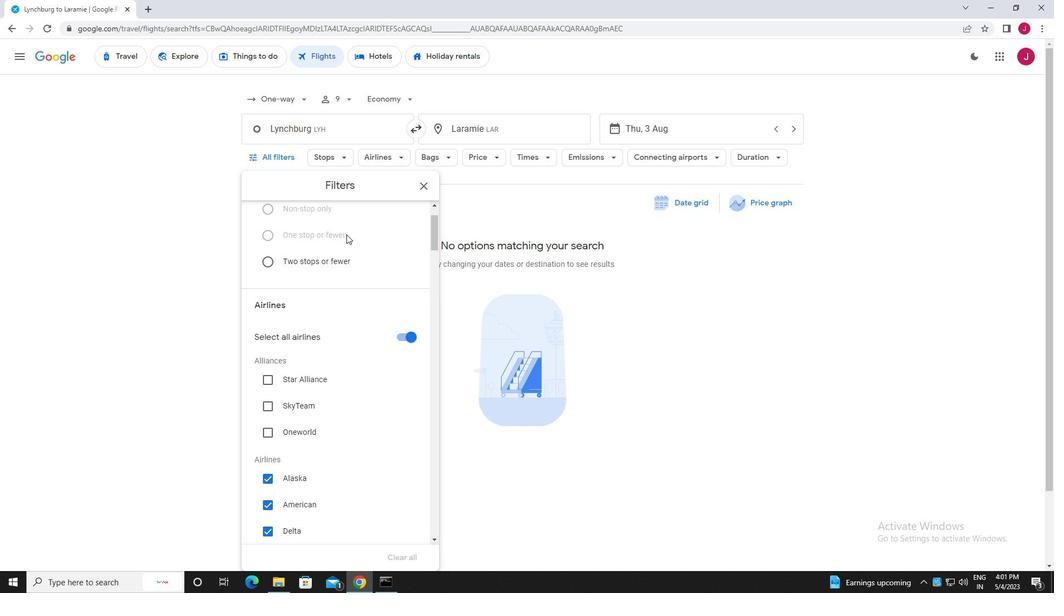 
Action: Mouse scrolled (346, 233) with delta (0, 0)
Screenshot: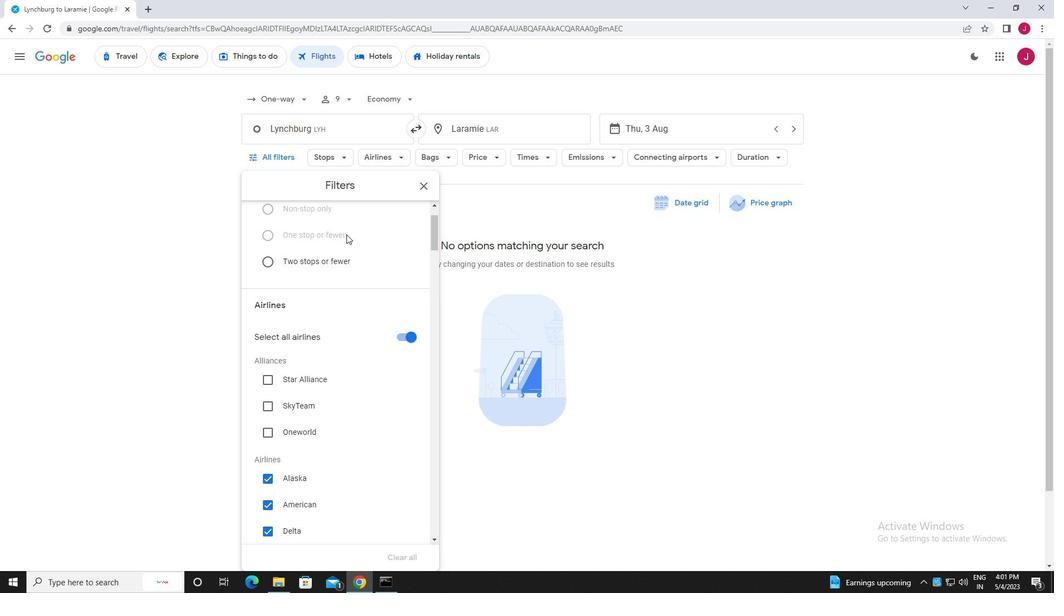 
Action: Mouse moved to (399, 225)
Screenshot: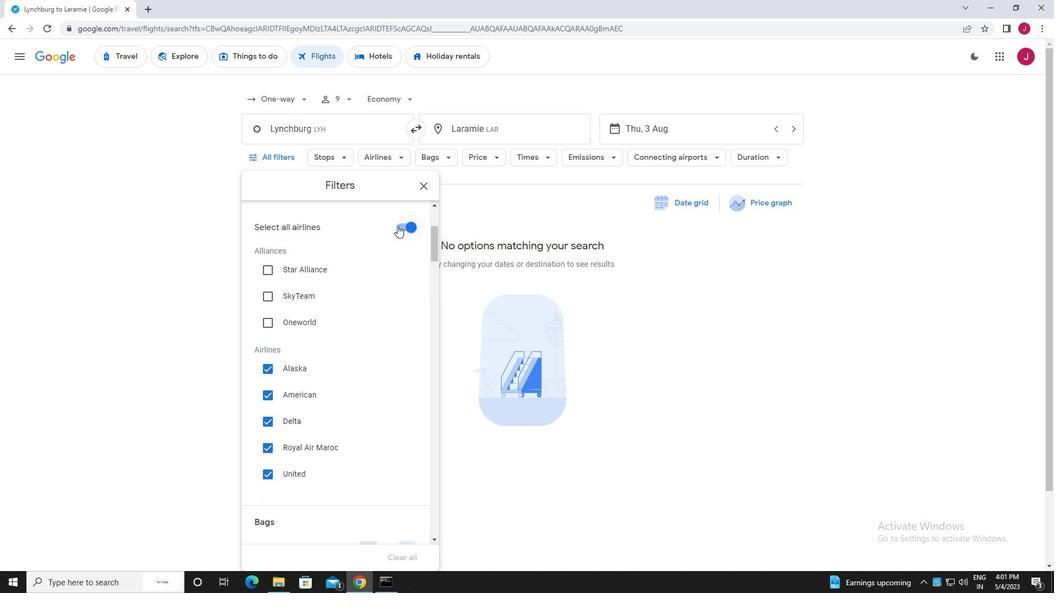 
Action: Mouse pressed left at (399, 225)
Screenshot: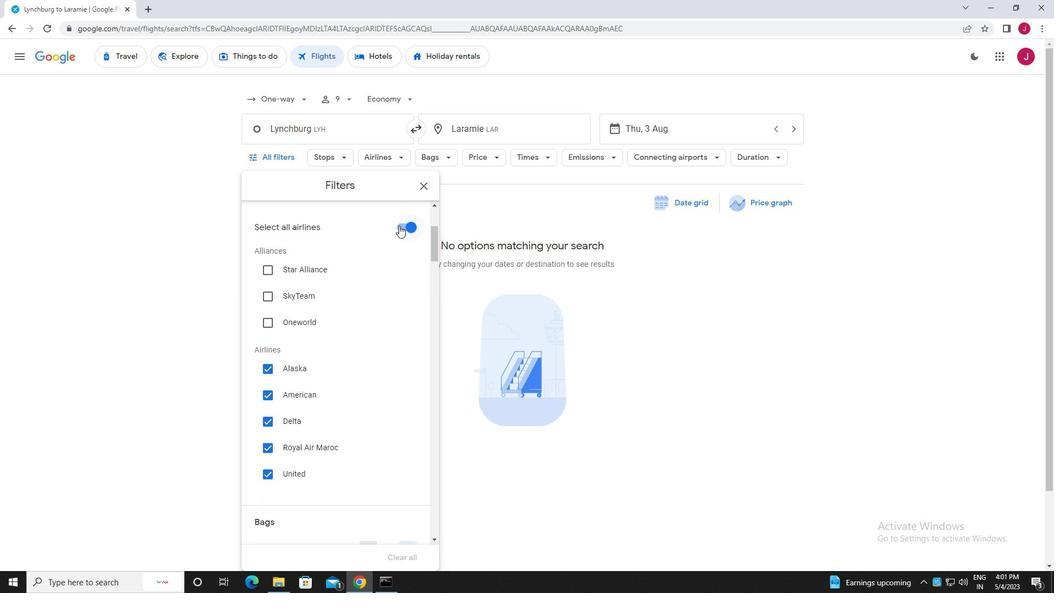 
Action: Mouse moved to (345, 255)
Screenshot: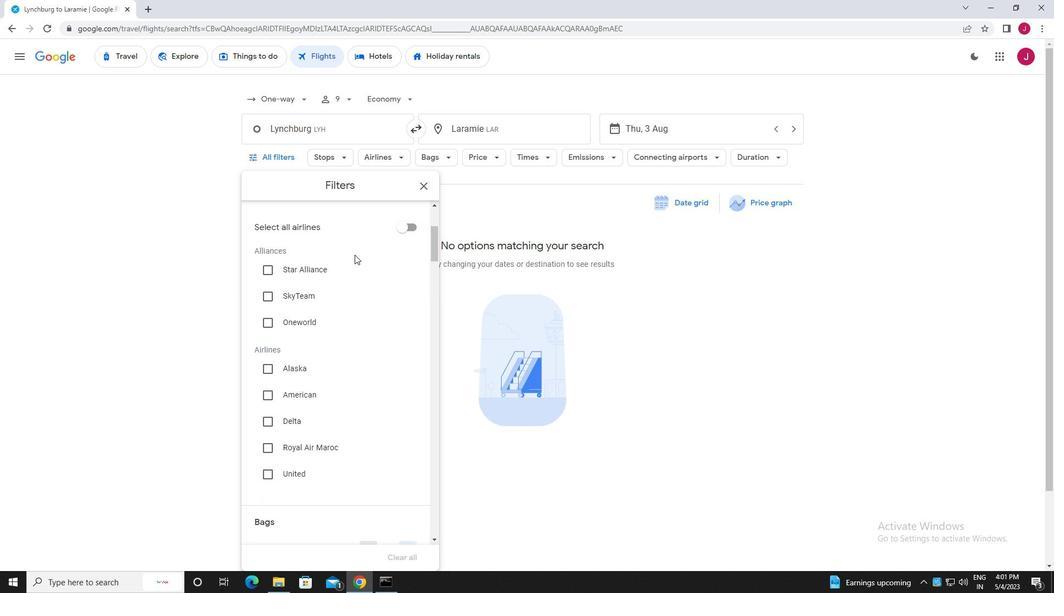 
Action: Mouse scrolled (345, 255) with delta (0, 0)
Screenshot: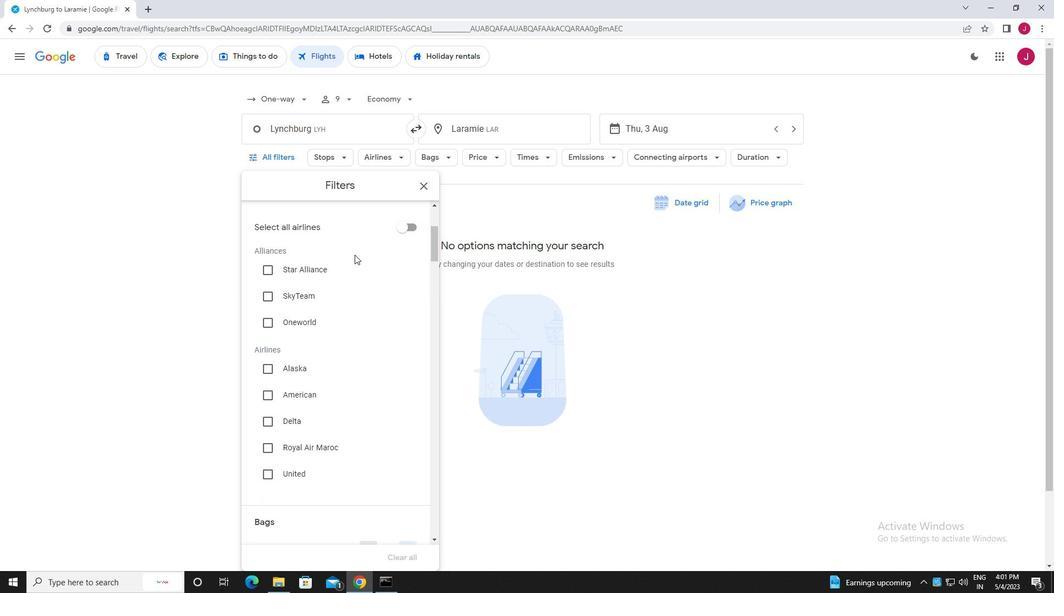 
Action: Mouse moved to (321, 310)
Screenshot: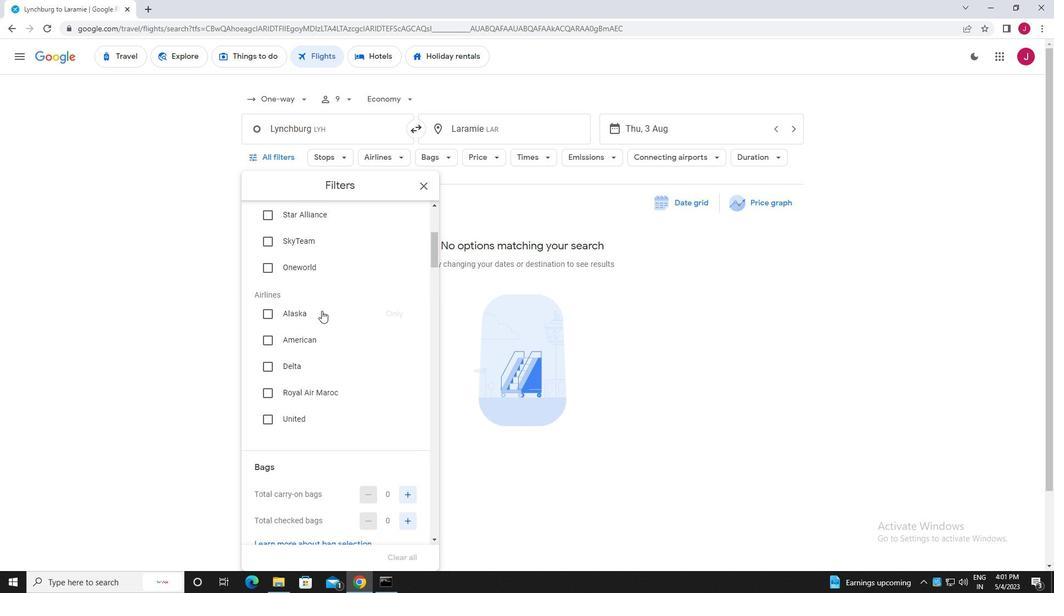 
Action: Mouse scrolled (321, 310) with delta (0, 0)
Screenshot: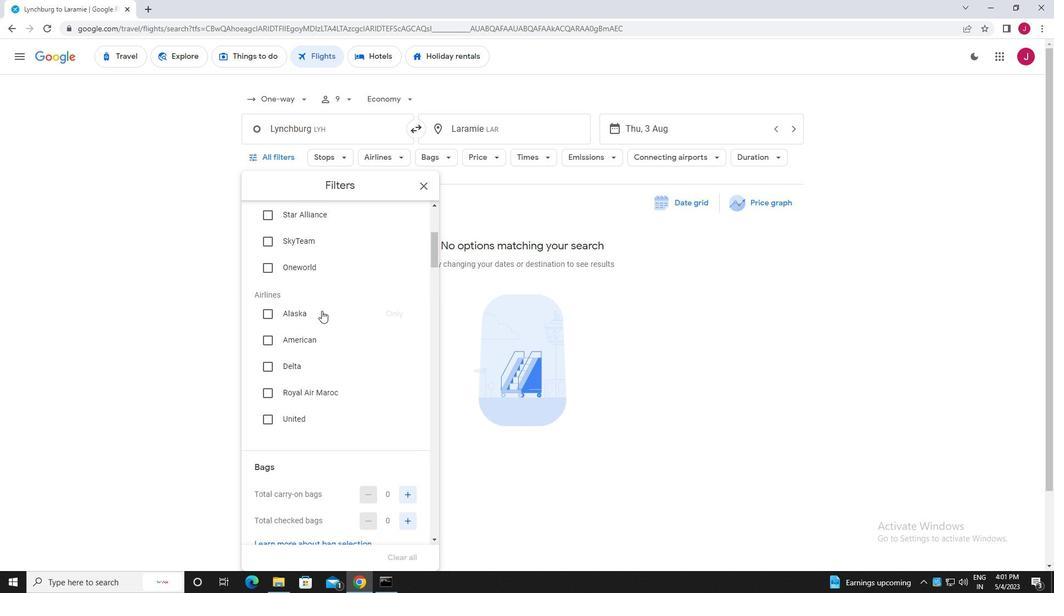 
Action: Mouse scrolled (321, 310) with delta (0, 0)
Screenshot: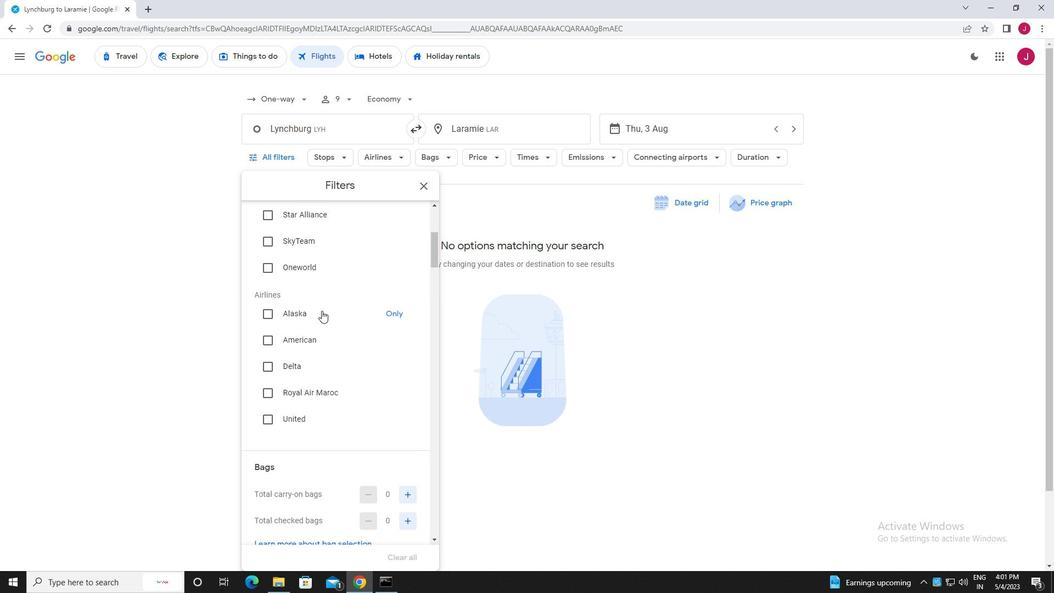 
Action: Mouse moved to (320, 309)
Screenshot: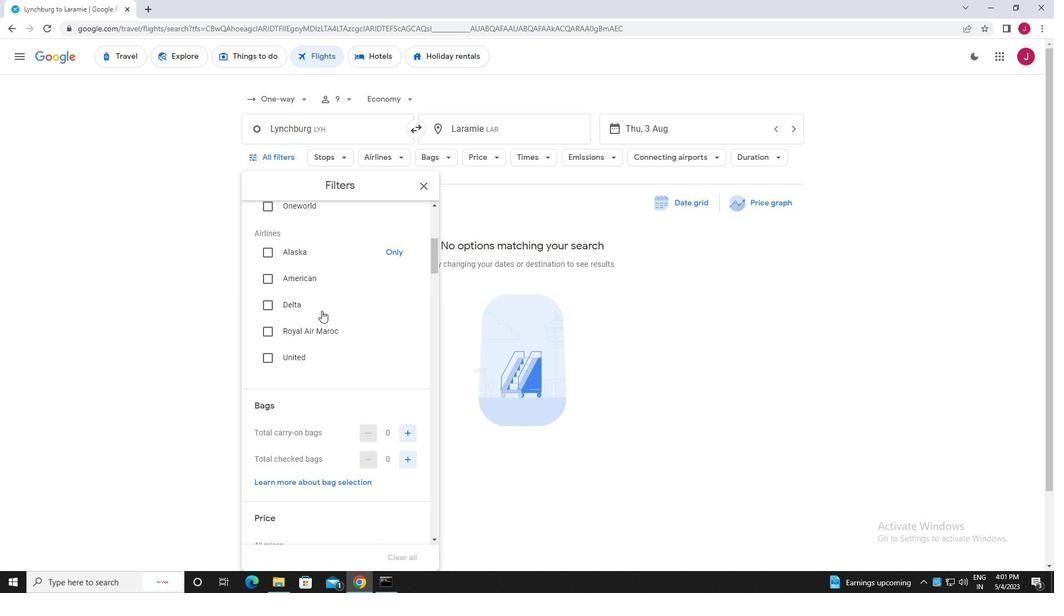 
Action: Mouse scrolled (320, 309) with delta (0, 0)
Screenshot: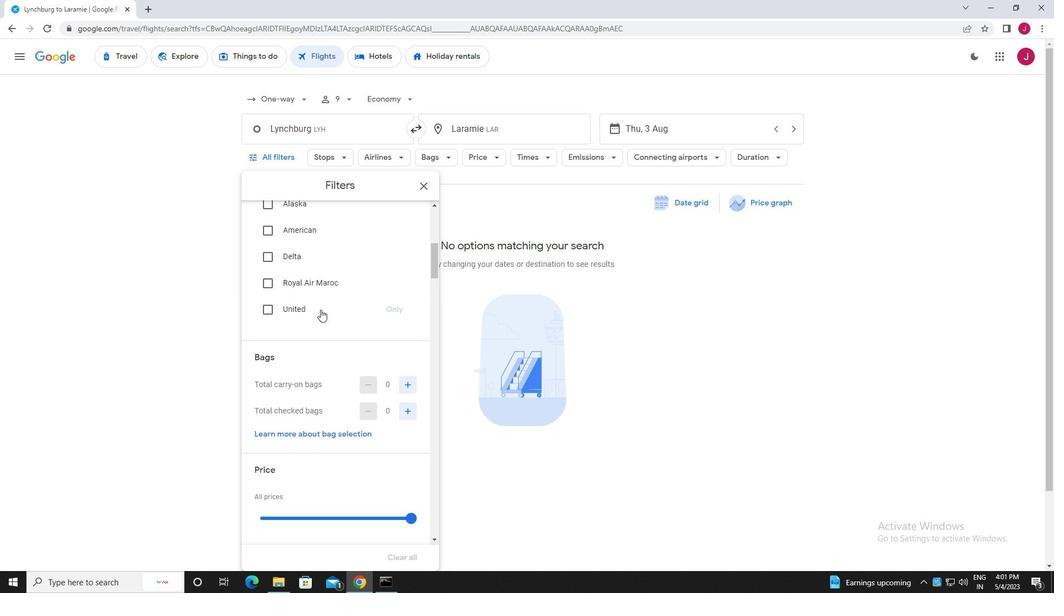 
Action: Mouse scrolled (320, 309) with delta (0, 0)
Screenshot: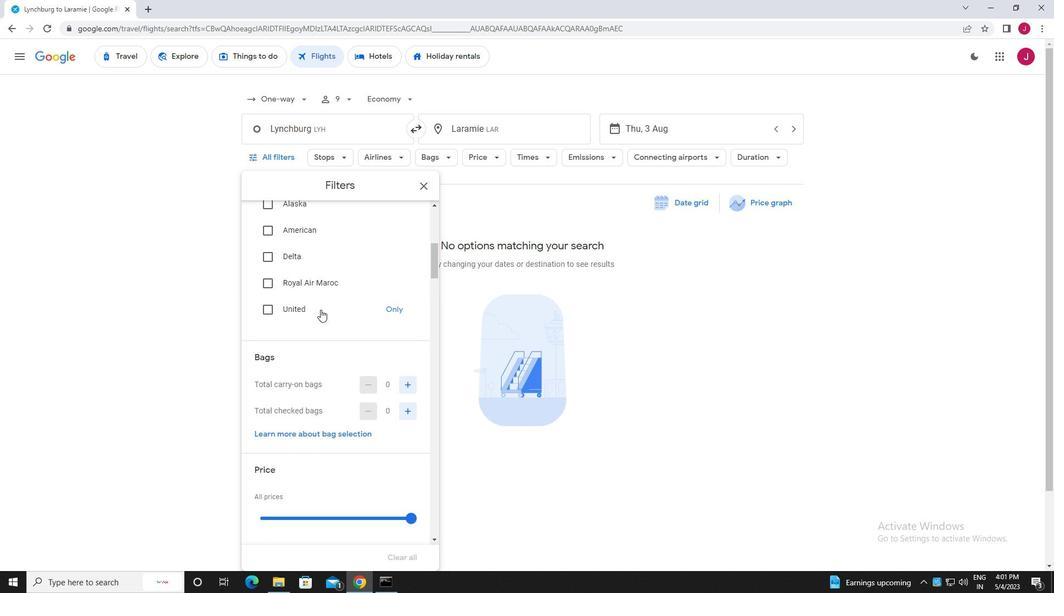 
Action: Mouse moved to (406, 276)
Screenshot: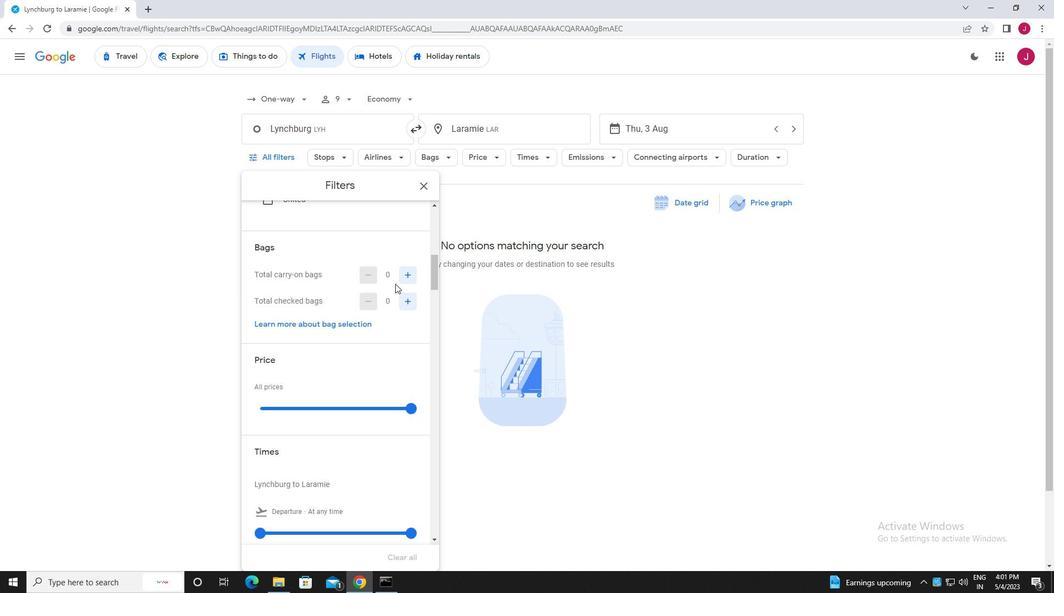 
Action: Mouse pressed left at (406, 276)
Screenshot: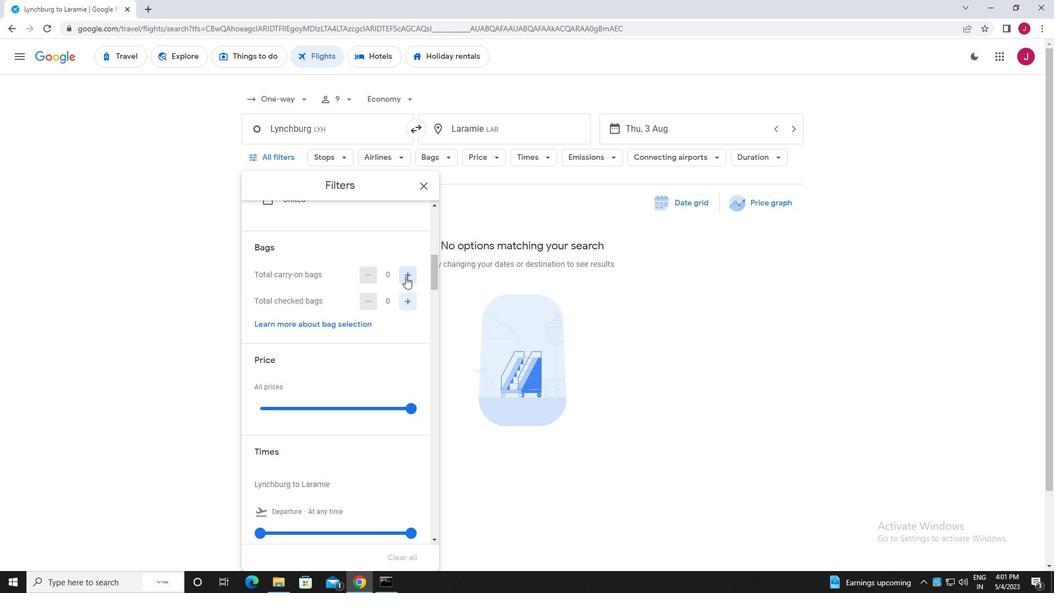 
Action: Mouse pressed left at (406, 276)
Screenshot: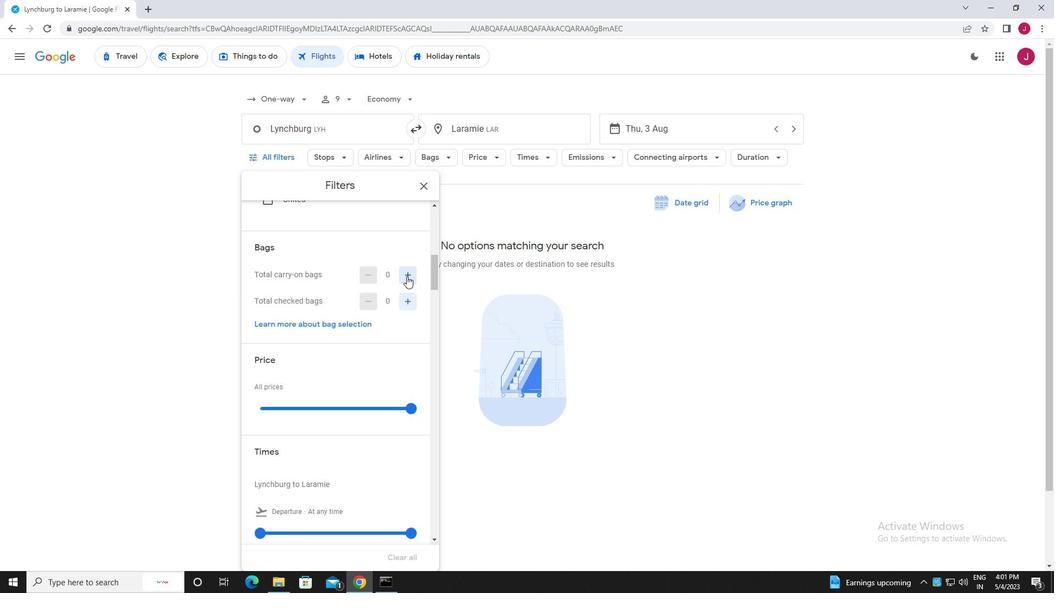 
Action: Mouse moved to (404, 270)
Screenshot: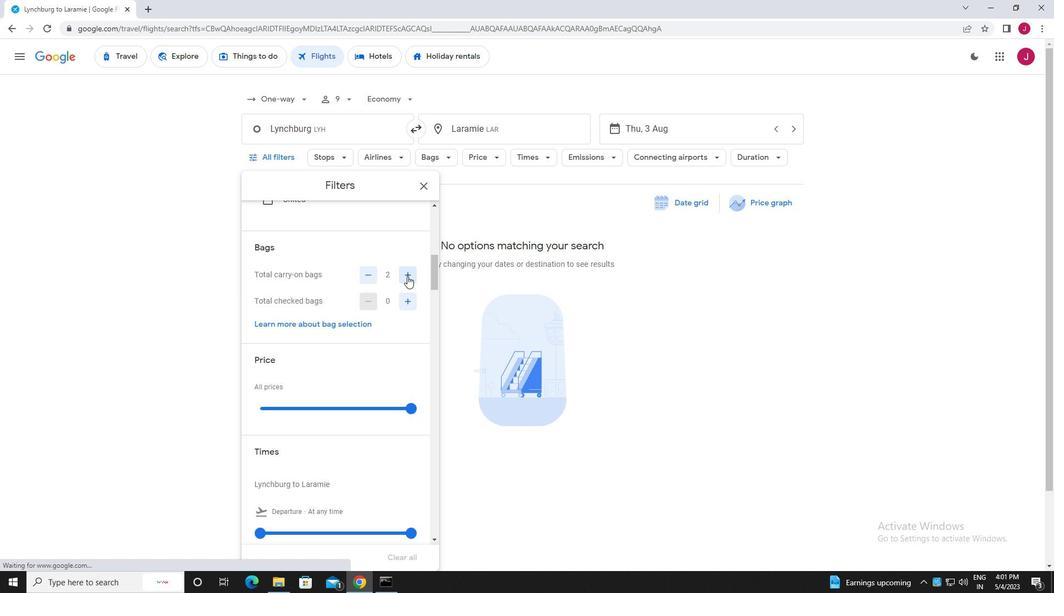 
Action: Mouse scrolled (404, 269) with delta (0, 0)
Screenshot: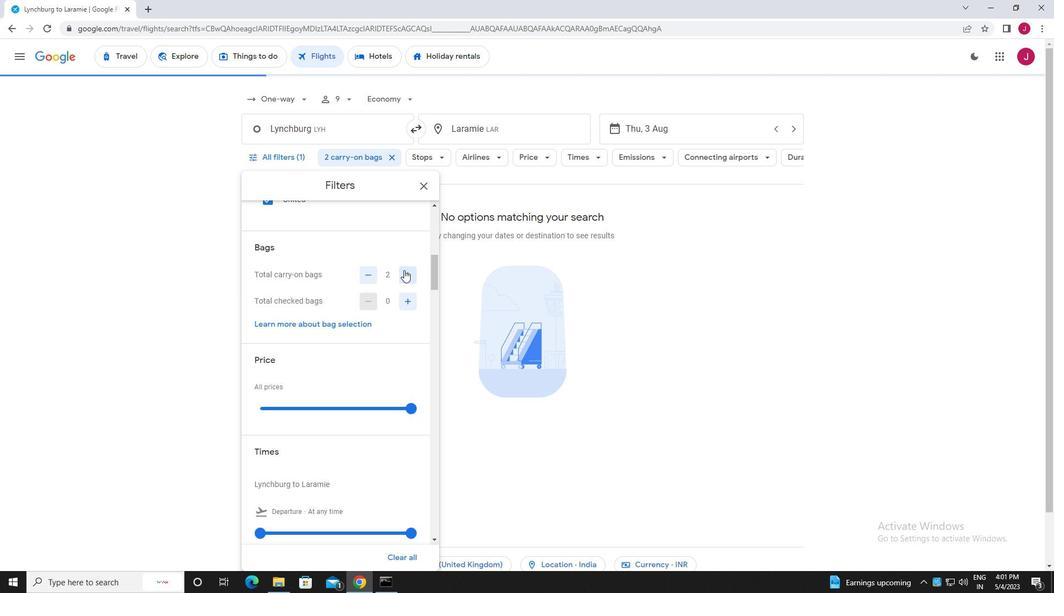 
Action: Mouse scrolled (404, 269) with delta (0, 0)
Screenshot: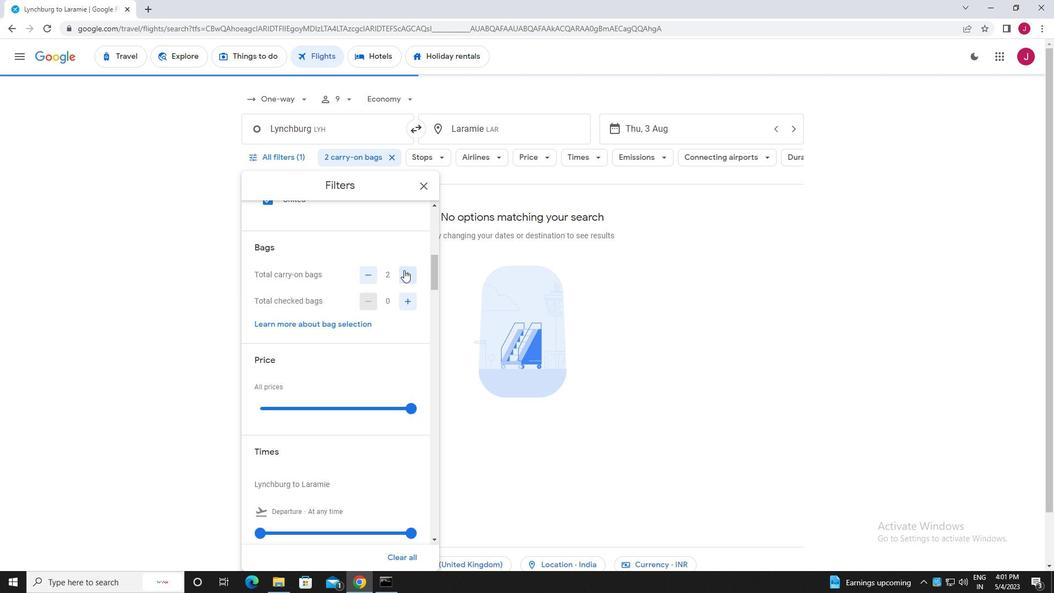 
Action: Mouse moved to (412, 296)
Screenshot: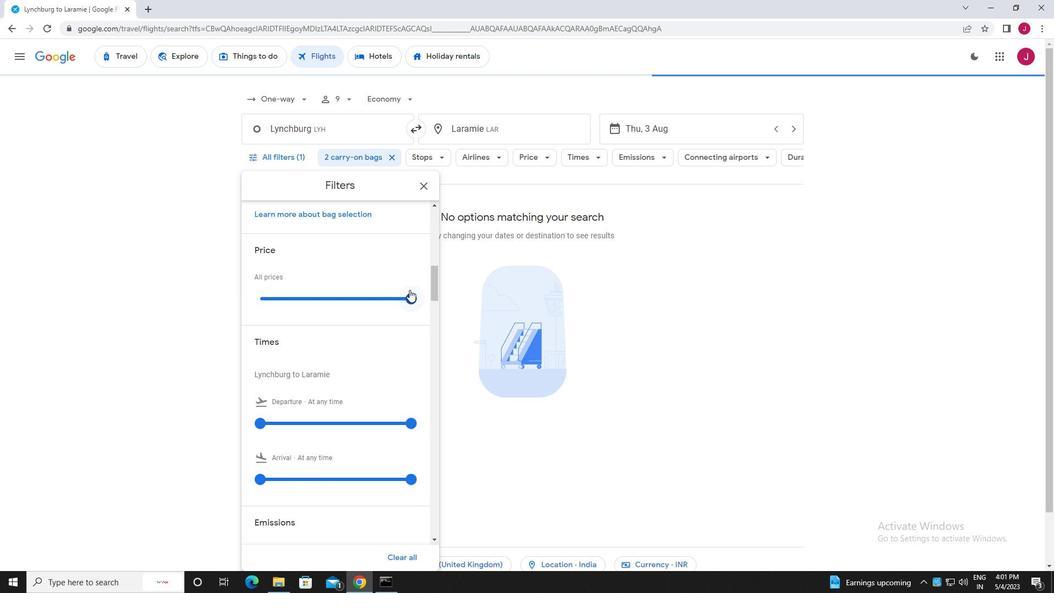 
Action: Mouse pressed left at (412, 296)
Screenshot: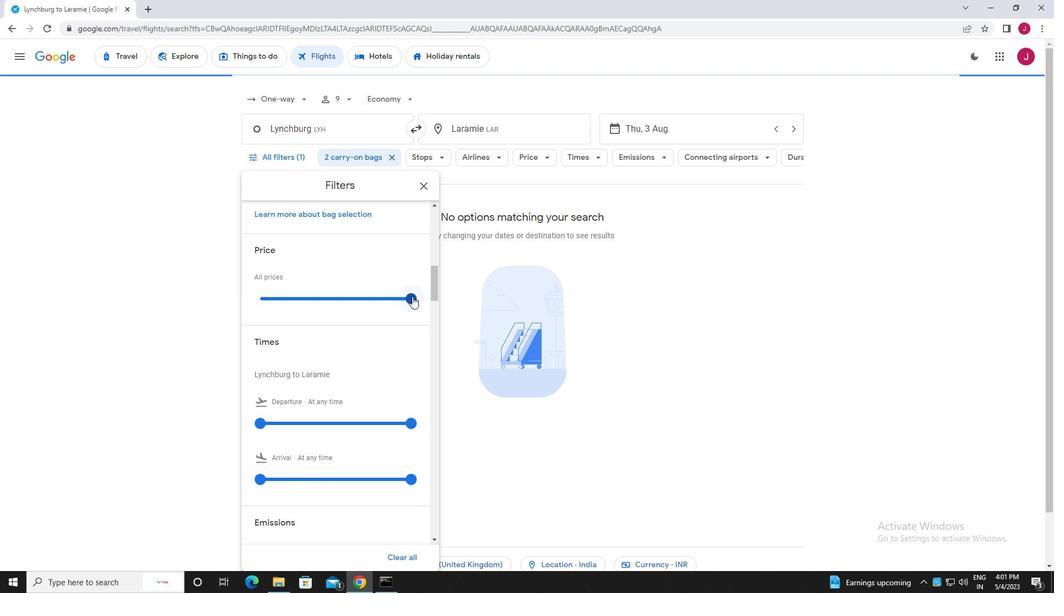 
Action: Mouse moved to (411, 295)
Screenshot: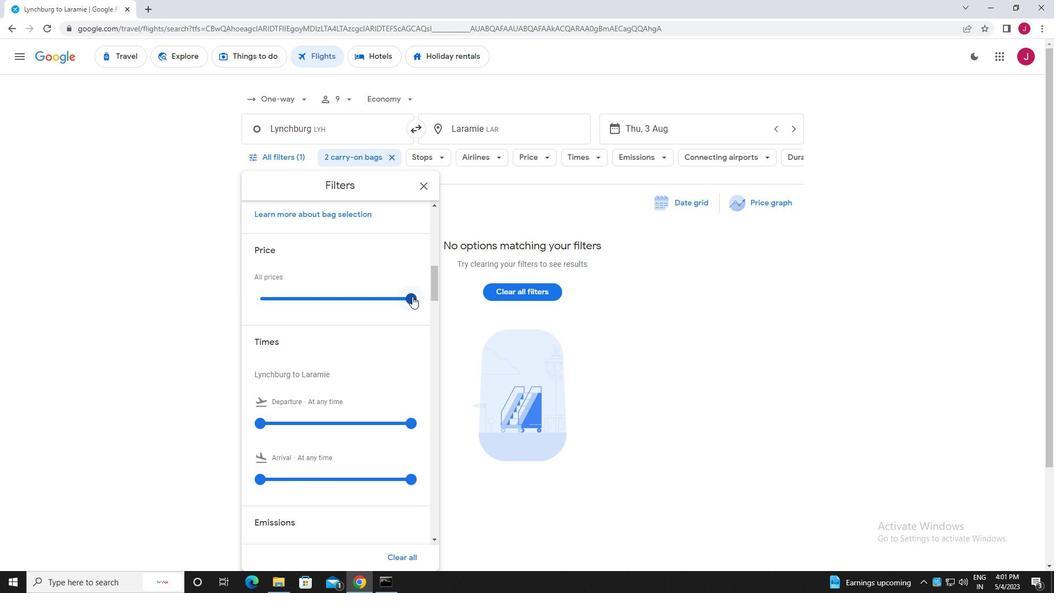 
Action: Mouse scrolled (411, 295) with delta (0, 0)
Screenshot: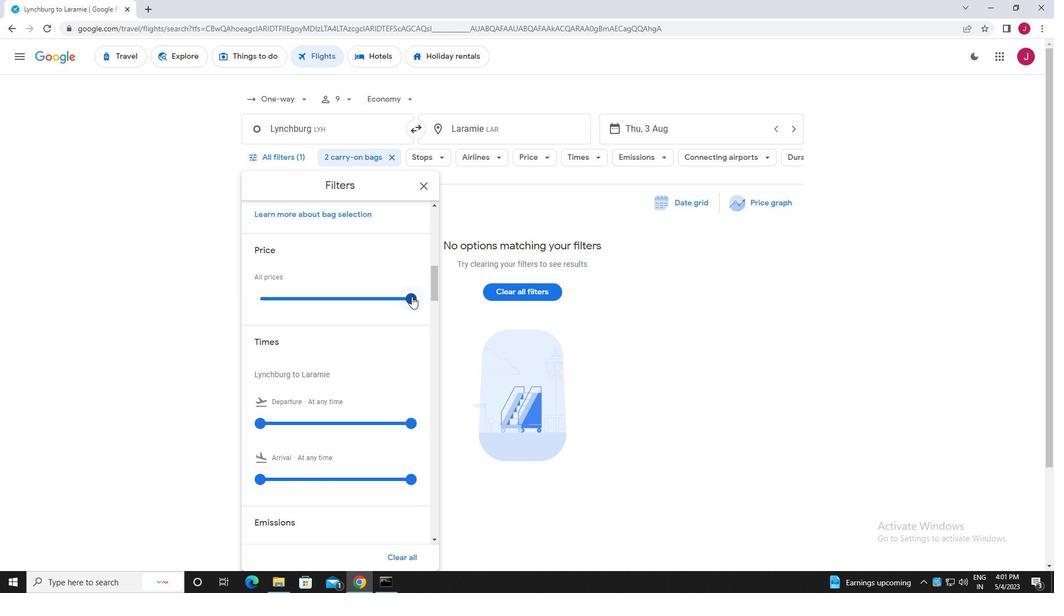 
Action: Mouse scrolled (411, 295) with delta (0, 0)
Screenshot: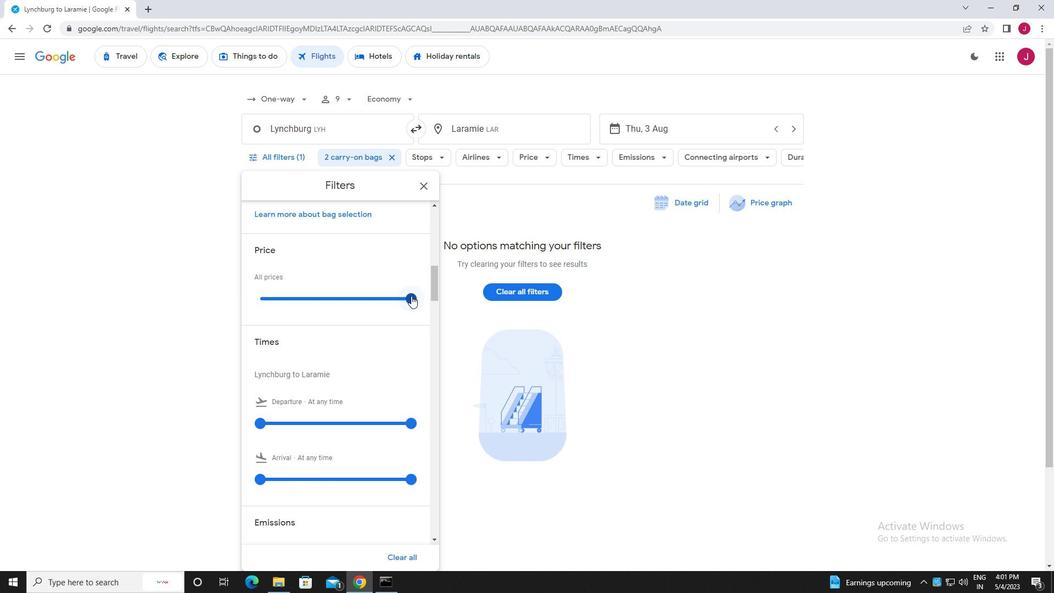 
Action: Mouse moved to (260, 310)
Screenshot: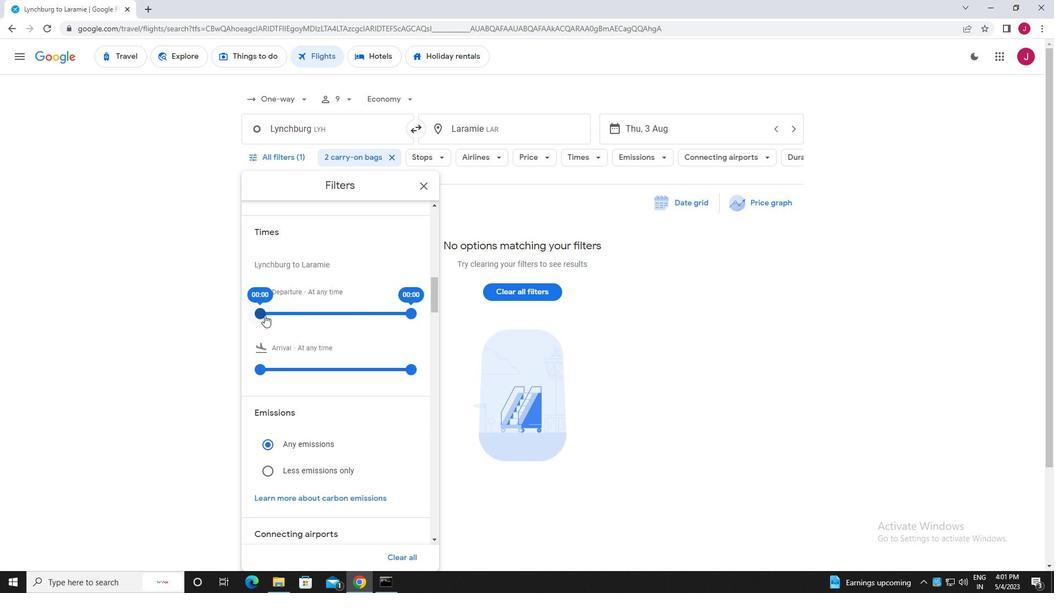 
Action: Mouse pressed left at (260, 310)
Screenshot: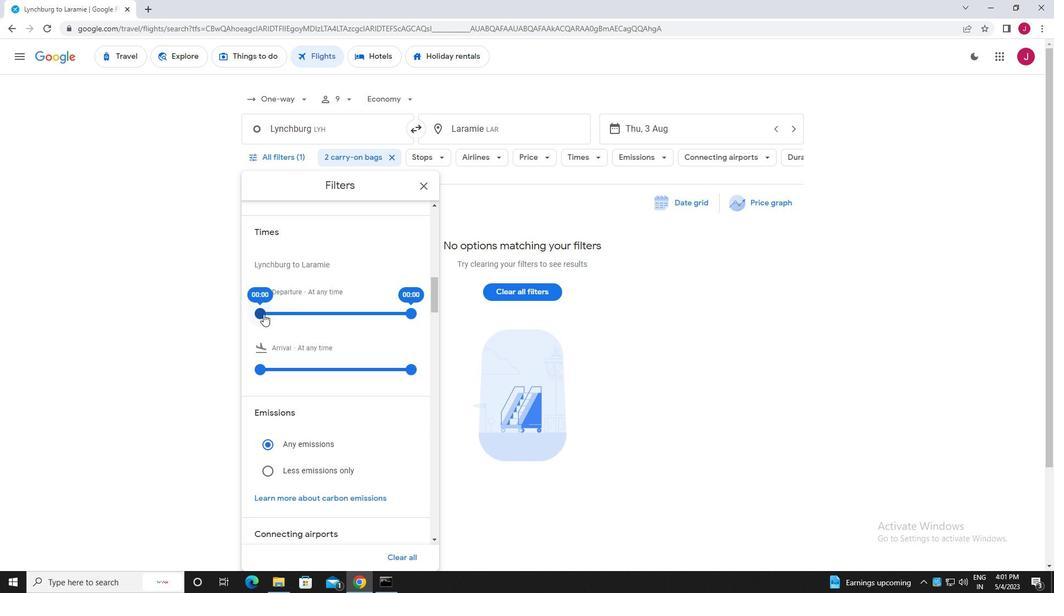 
Action: Mouse moved to (409, 315)
Screenshot: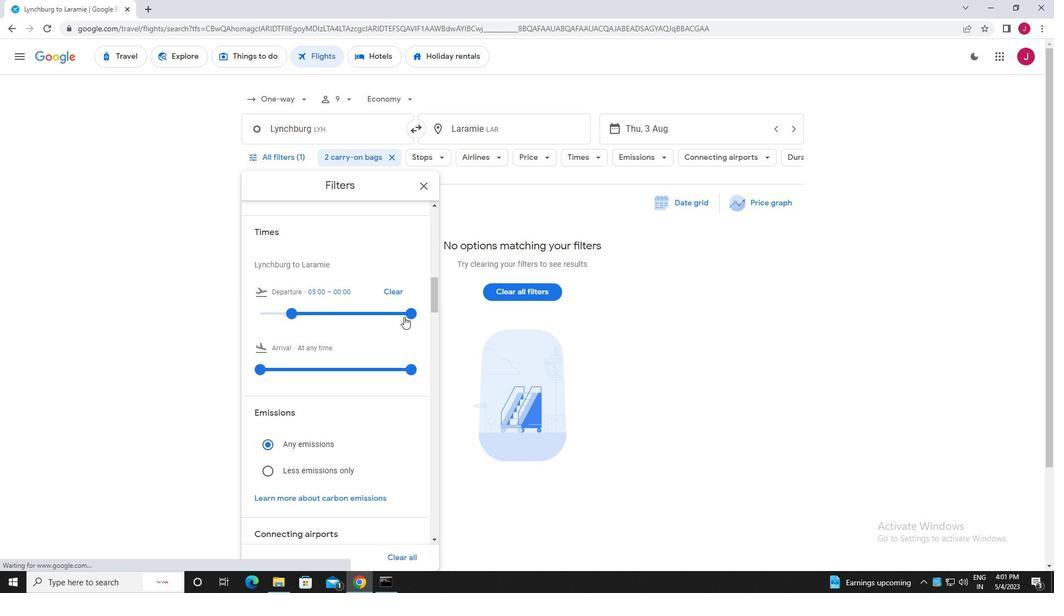 
Action: Mouse pressed left at (409, 315)
Screenshot: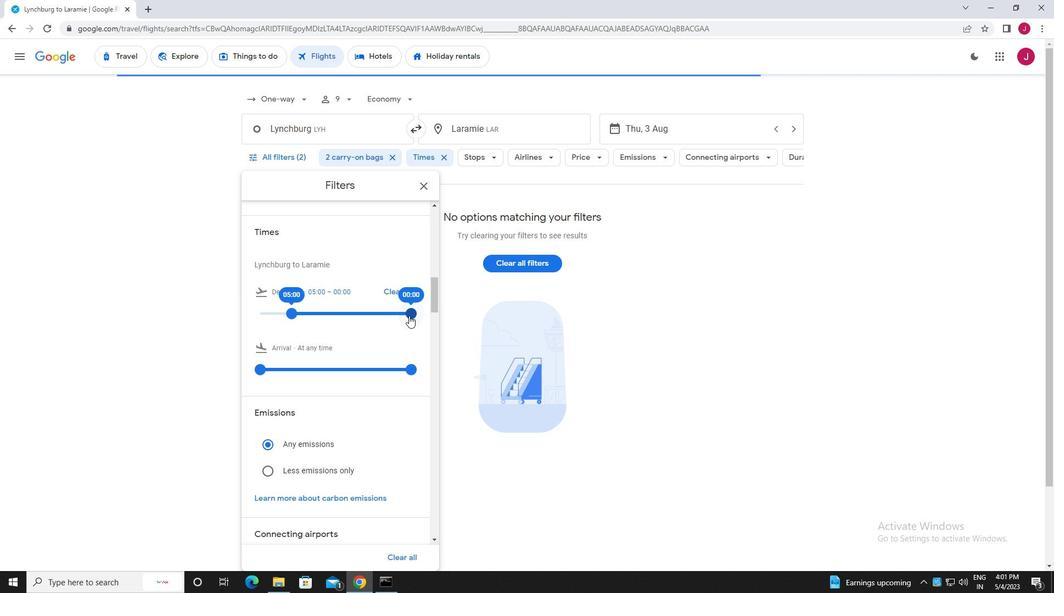 
Action: Mouse moved to (423, 183)
Screenshot: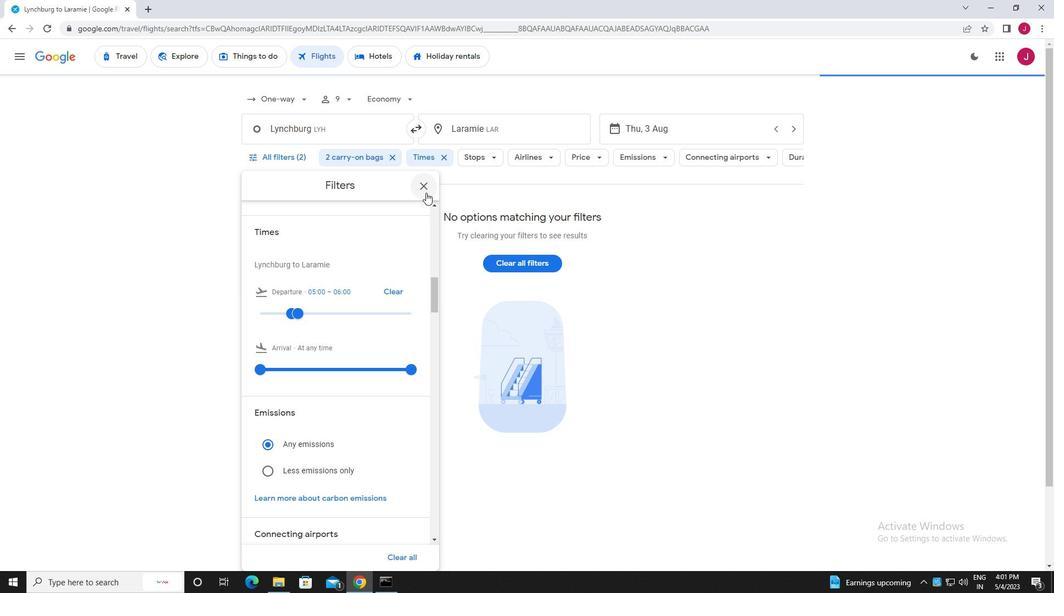 
Action: Mouse pressed left at (423, 183)
Screenshot: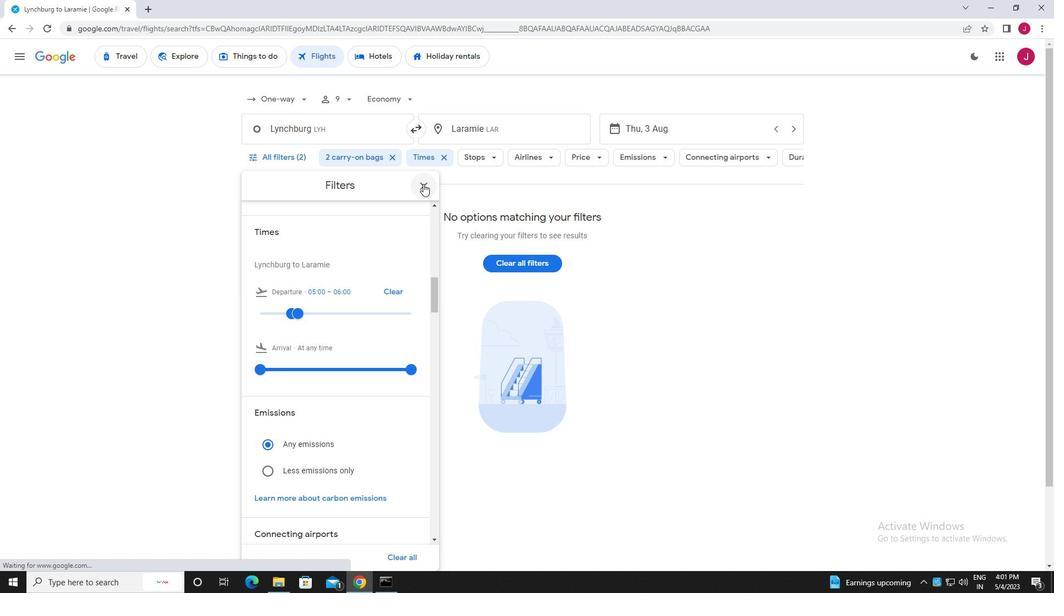 
Action: Mouse moved to (420, 188)
Screenshot: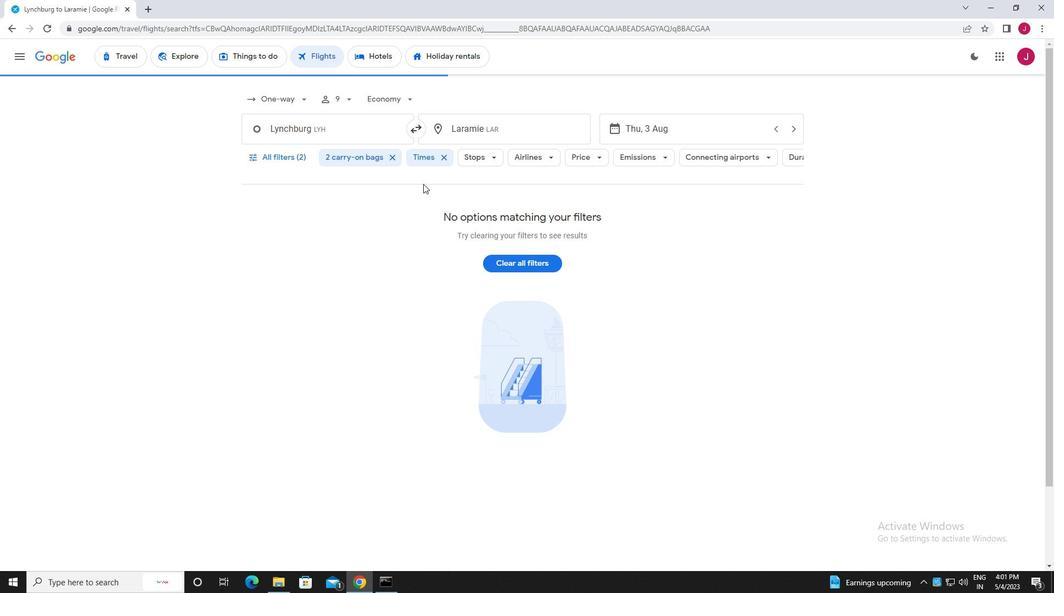 
